 Task: Find connections with filter location Manapparai with filter topic #CVwith filter profile language Spanish with filter current company Anthem Biosciences Private Limited with filter school Dr. Harisingh Gour University (Sagar University) with filter industry Sound Recording with filter service category Relocation with filter keywords title Mental Health Counselor
Action: Mouse moved to (476, 56)
Screenshot: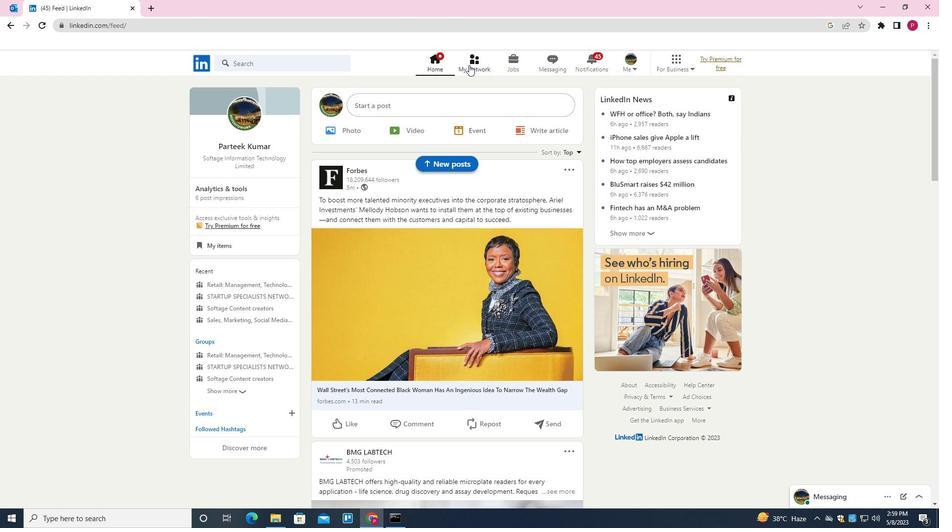 
Action: Mouse pressed left at (476, 56)
Screenshot: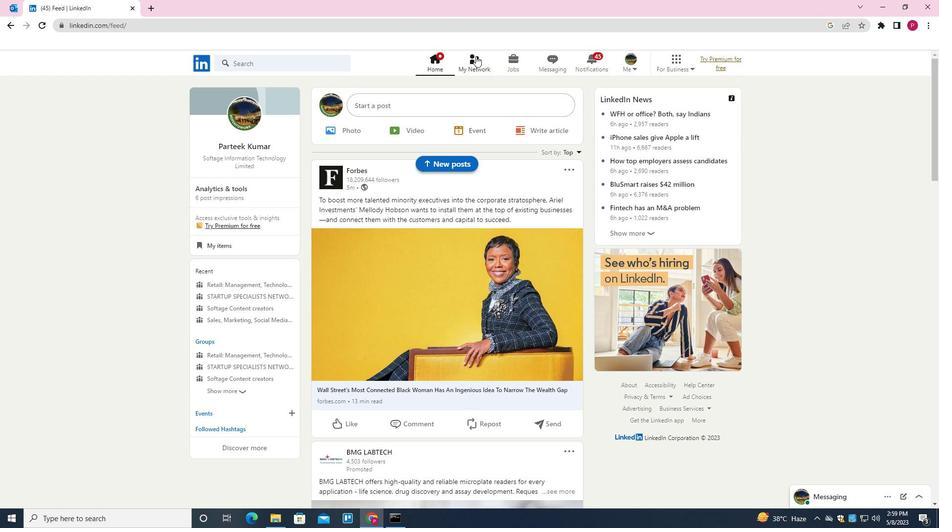 
Action: Mouse moved to (292, 116)
Screenshot: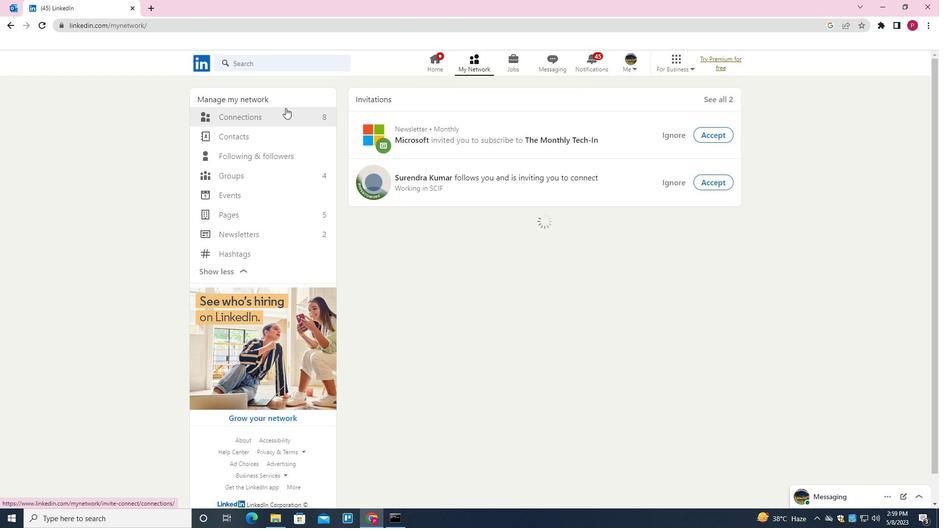 
Action: Mouse pressed left at (292, 116)
Screenshot: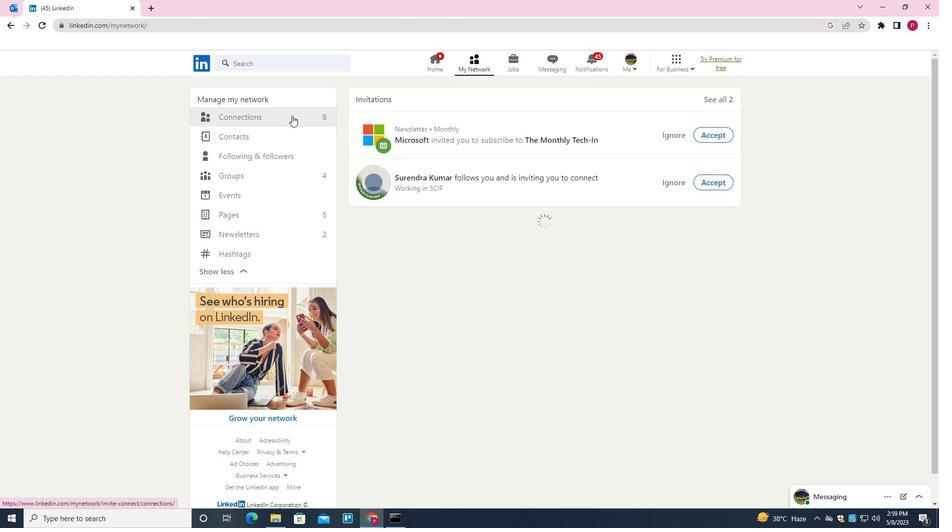 
Action: Mouse moved to (538, 116)
Screenshot: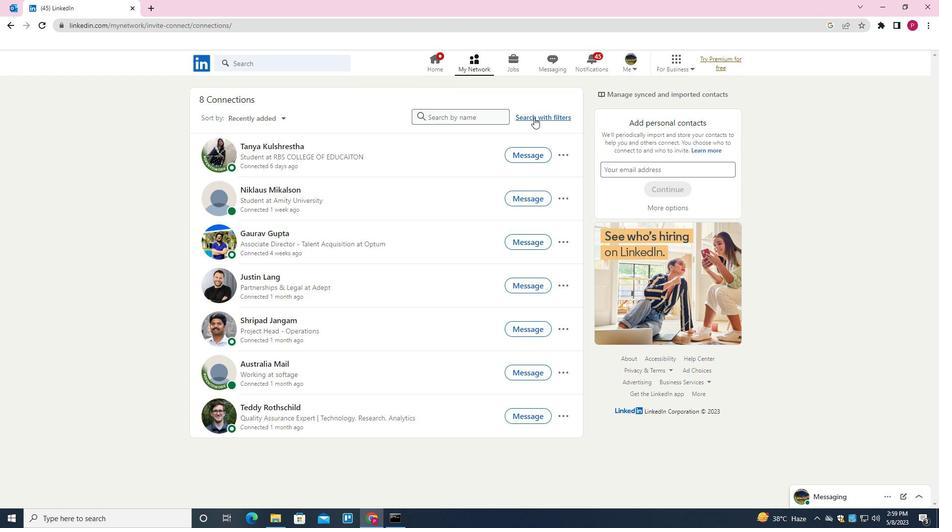 
Action: Mouse pressed left at (538, 116)
Screenshot: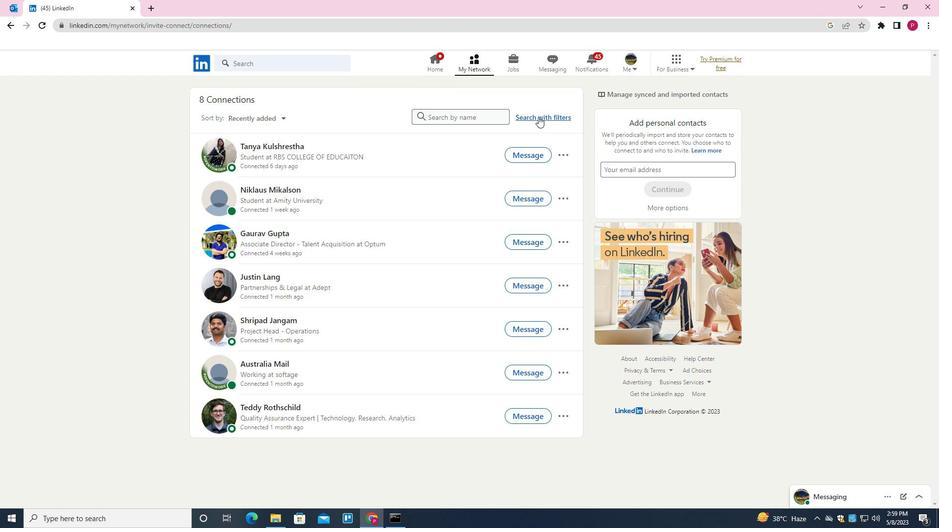 
Action: Mouse moved to (500, 89)
Screenshot: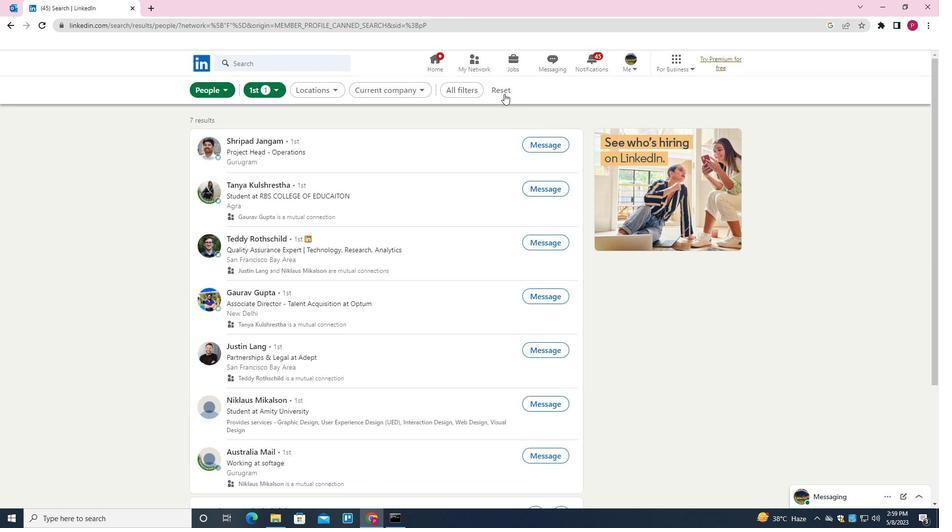
Action: Mouse pressed left at (500, 89)
Screenshot: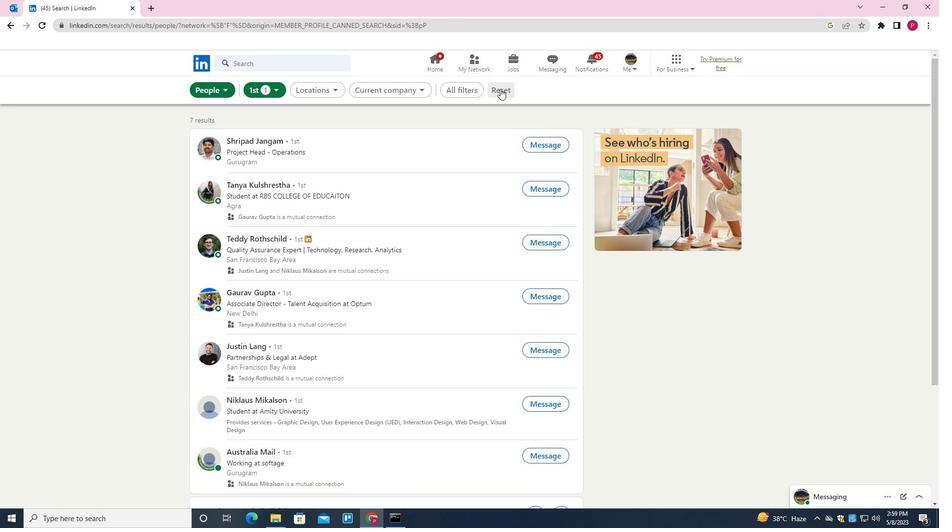 
Action: Mouse moved to (487, 90)
Screenshot: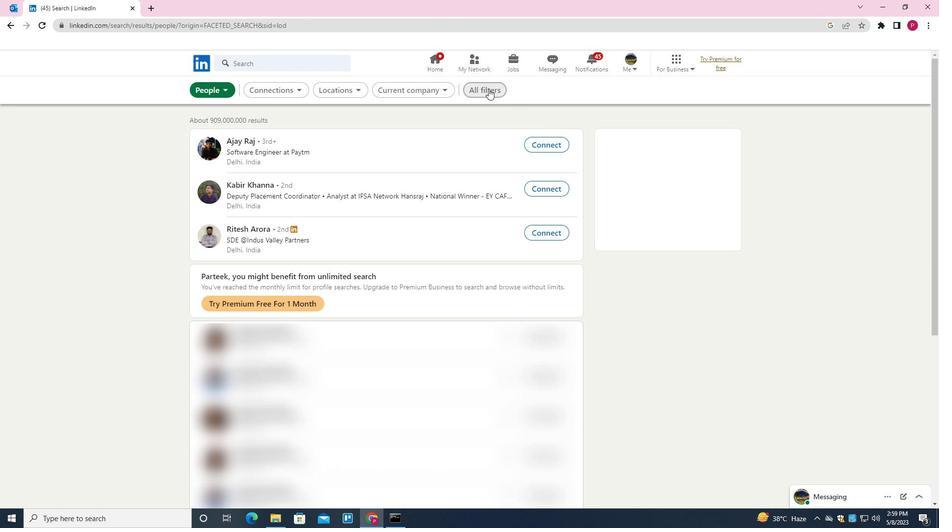 
Action: Mouse pressed left at (487, 90)
Screenshot: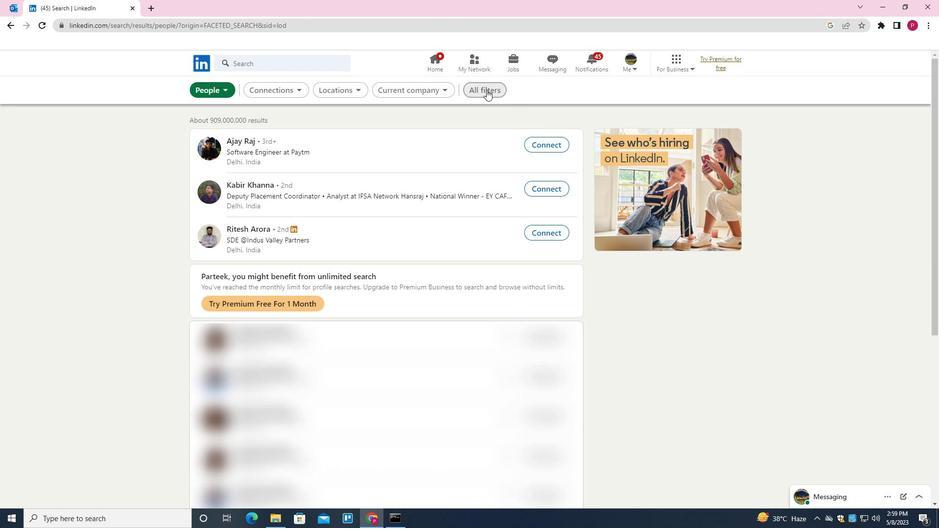 
Action: Mouse moved to (686, 230)
Screenshot: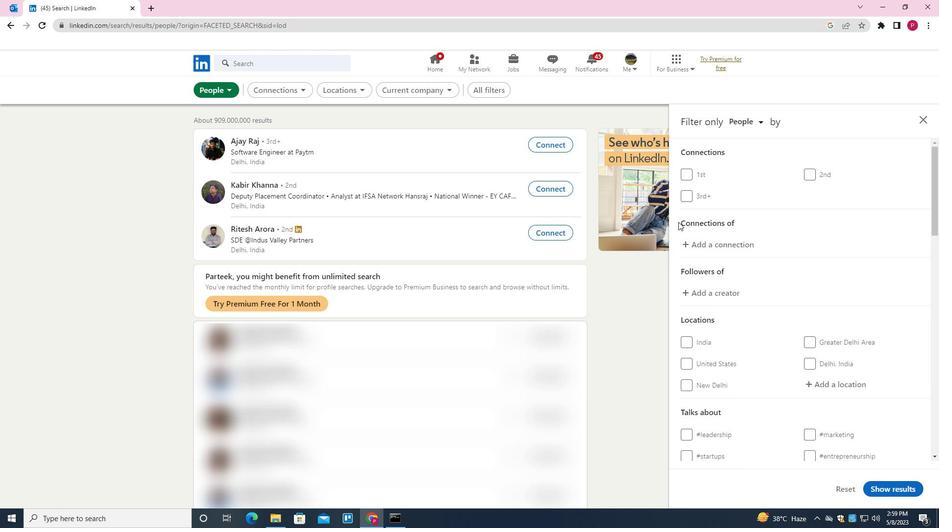 
Action: Mouse scrolled (686, 229) with delta (0, 0)
Screenshot: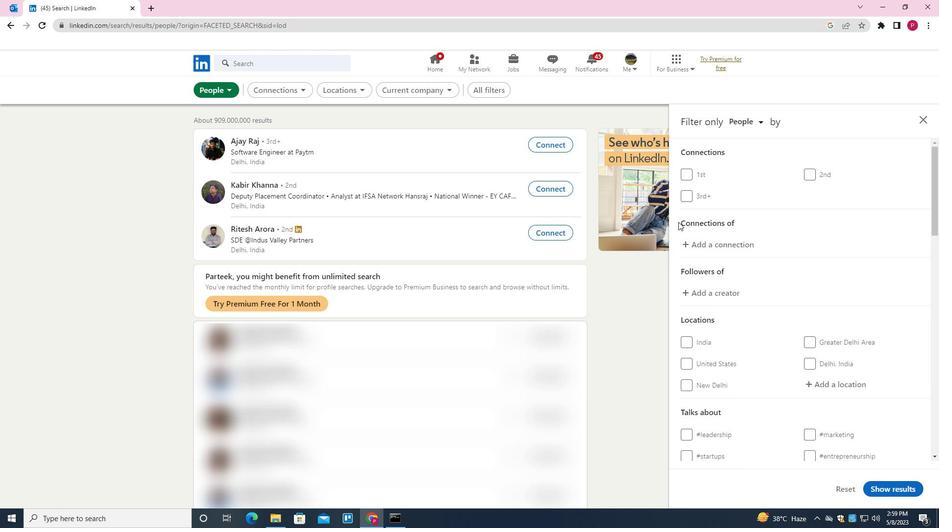 
Action: Mouse moved to (703, 250)
Screenshot: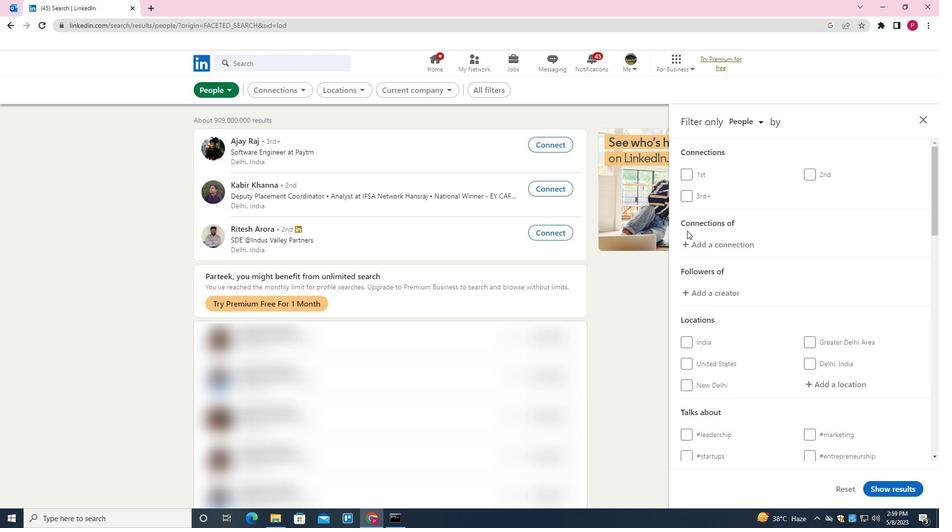 
Action: Mouse scrolled (703, 249) with delta (0, 0)
Screenshot: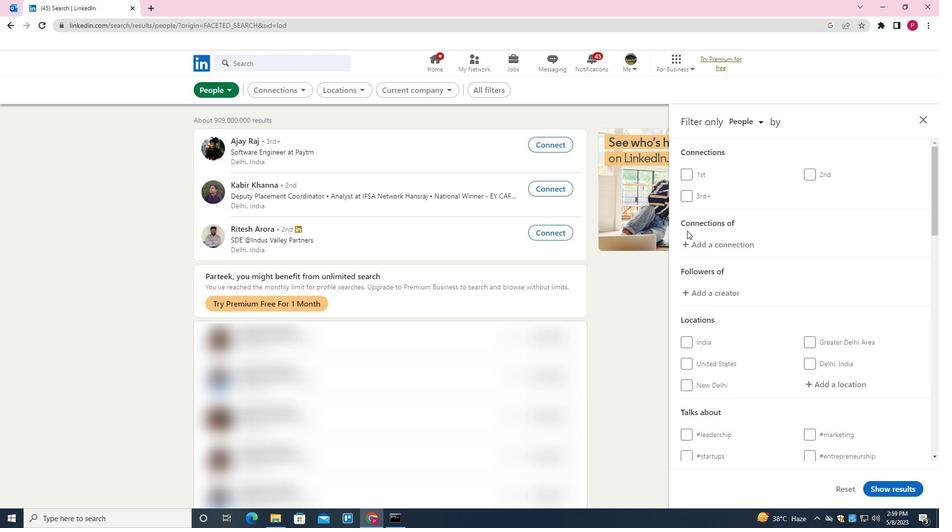 
Action: Mouse moved to (718, 264)
Screenshot: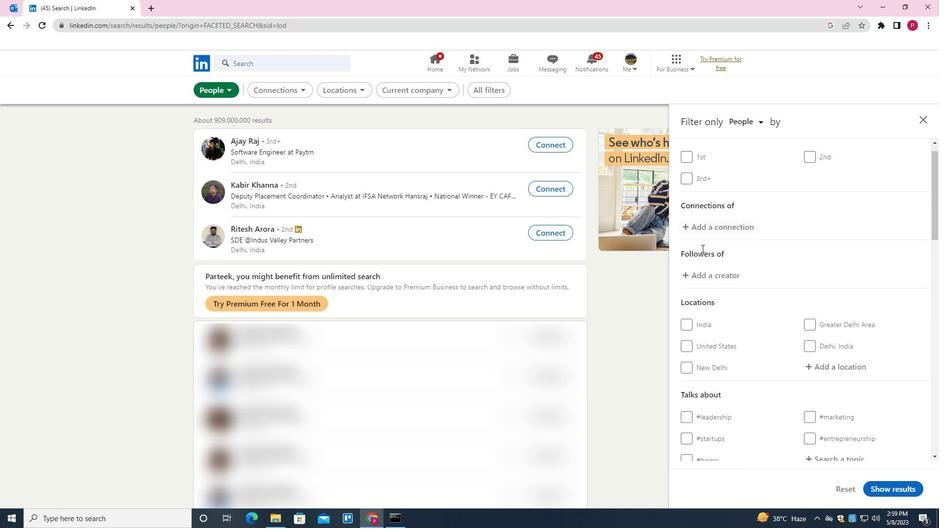 
Action: Mouse scrolled (718, 264) with delta (0, 0)
Screenshot: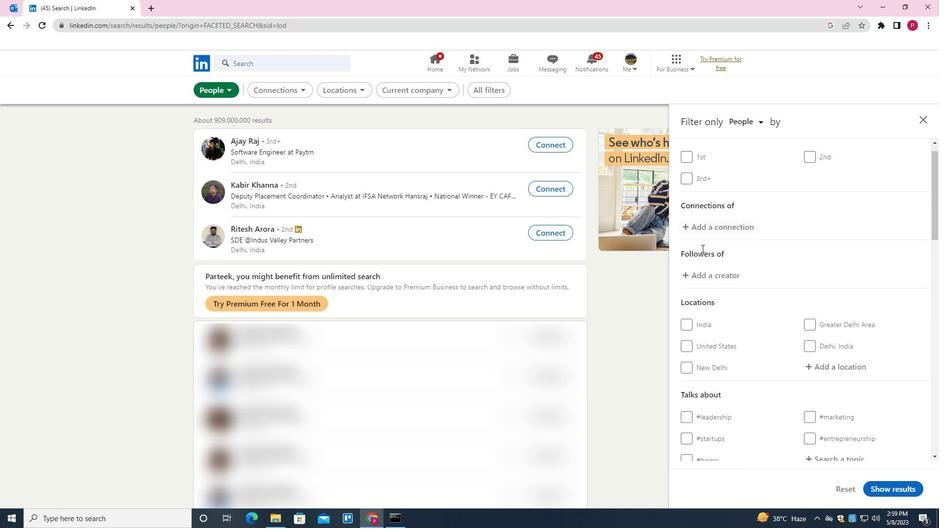 
Action: Mouse moved to (725, 271)
Screenshot: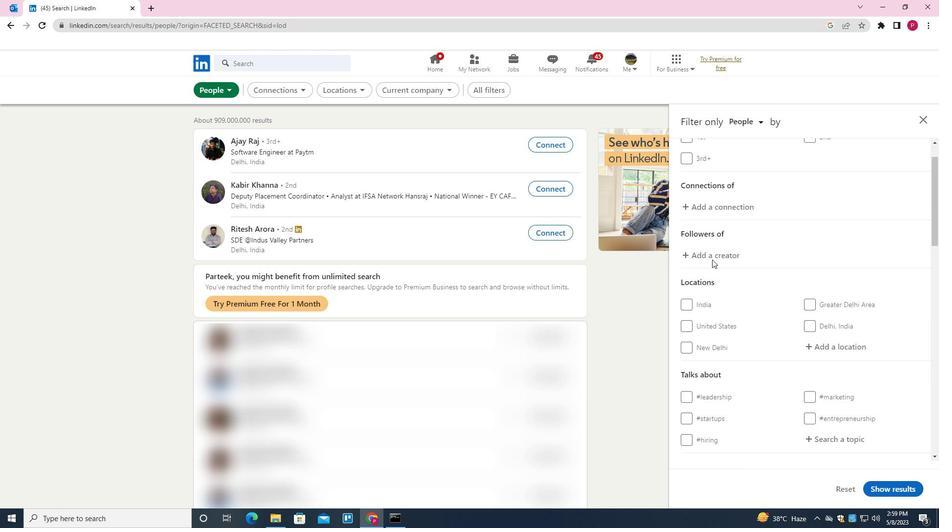 
Action: Mouse scrolled (725, 270) with delta (0, 0)
Screenshot: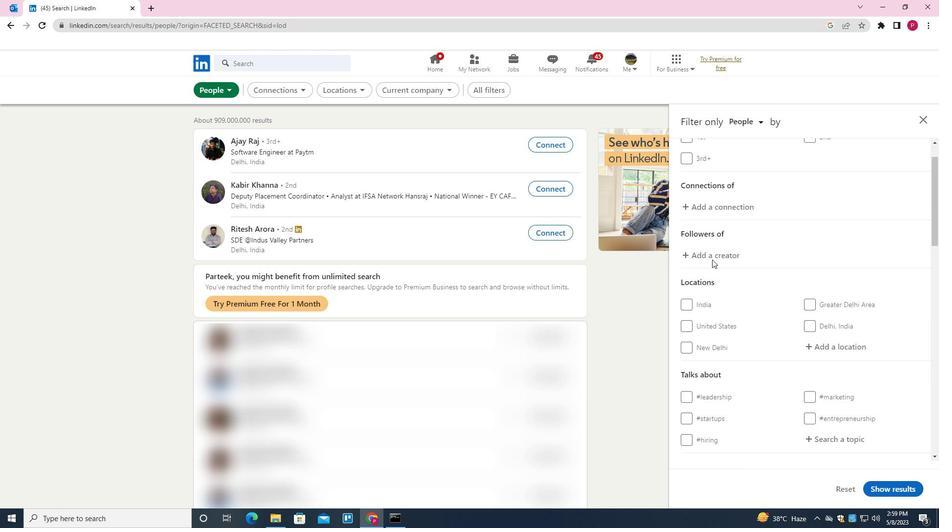 
Action: Mouse moved to (832, 187)
Screenshot: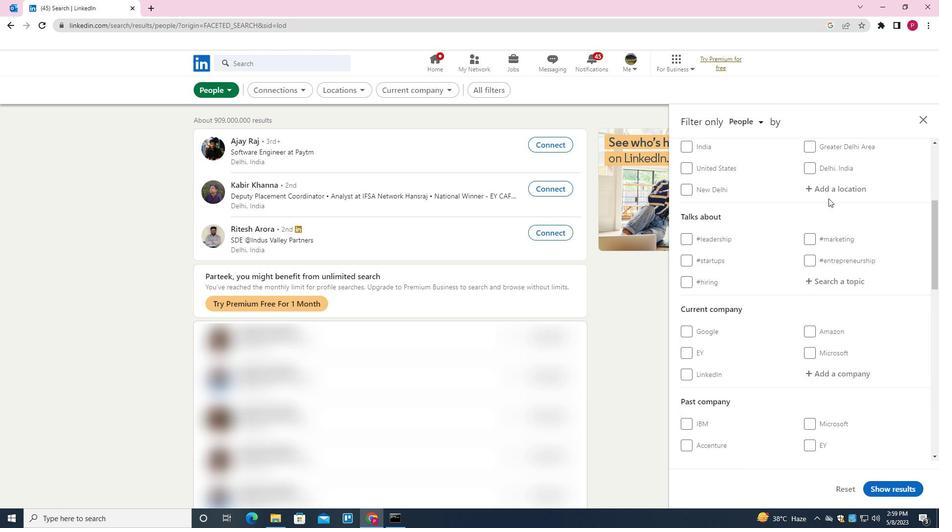 
Action: Mouse pressed left at (832, 187)
Screenshot: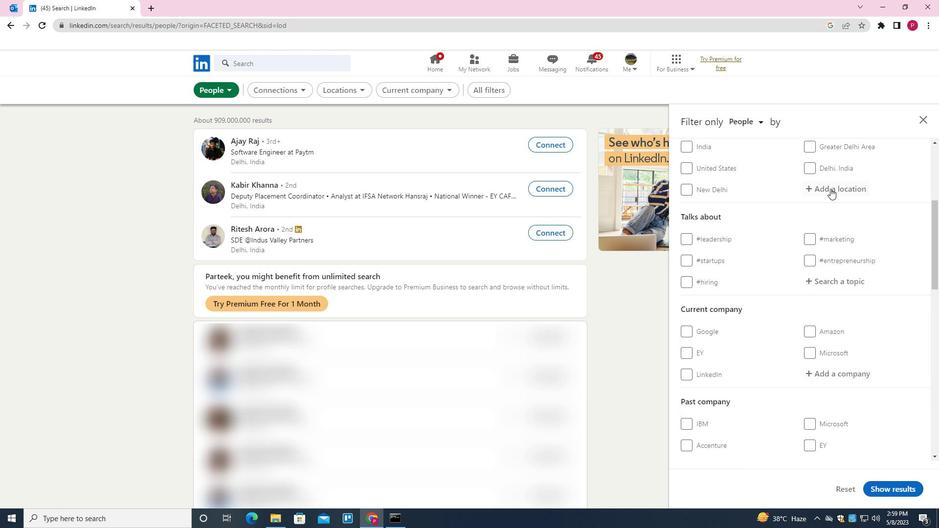 
Action: Mouse moved to (555, 380)
Screenshot: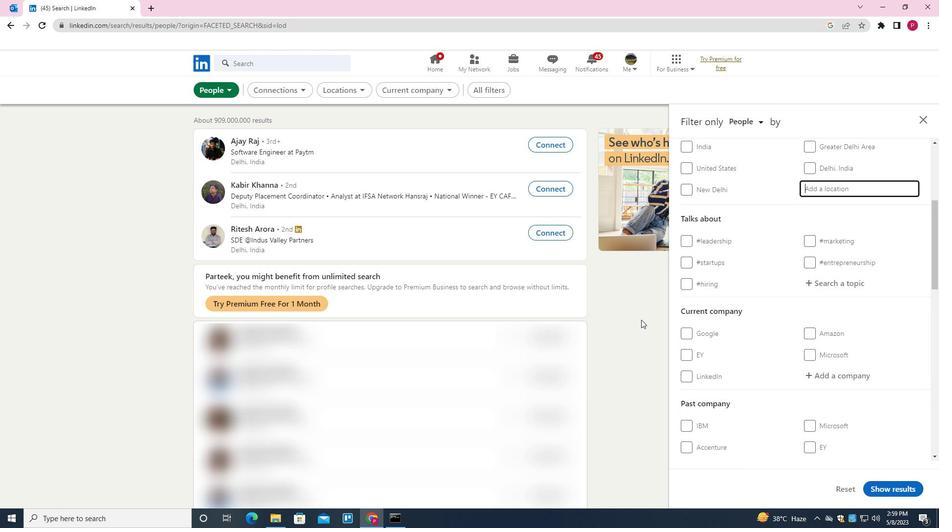
Action: Key pressed <Key.shift>MANAPPAR<Key.down><Key.enter>
Screenshot: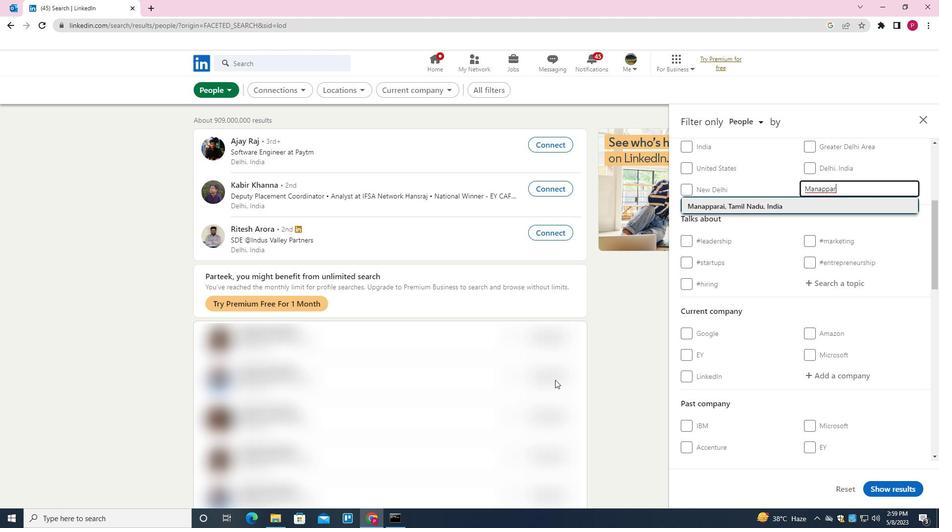 
Action: Mouse moved to (558, 379)
Screenshot: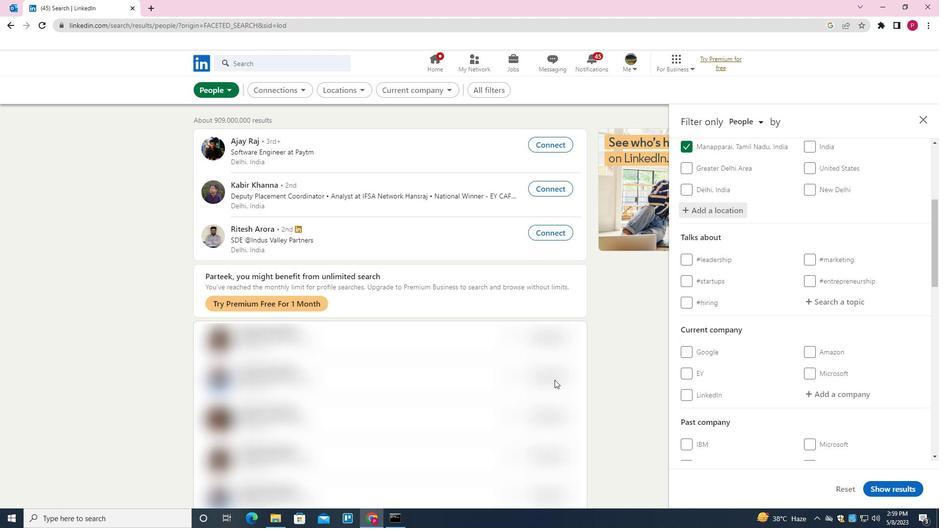 
Action: Mouse scrolled (558, 378) with delta (0, 0)
Screenshot: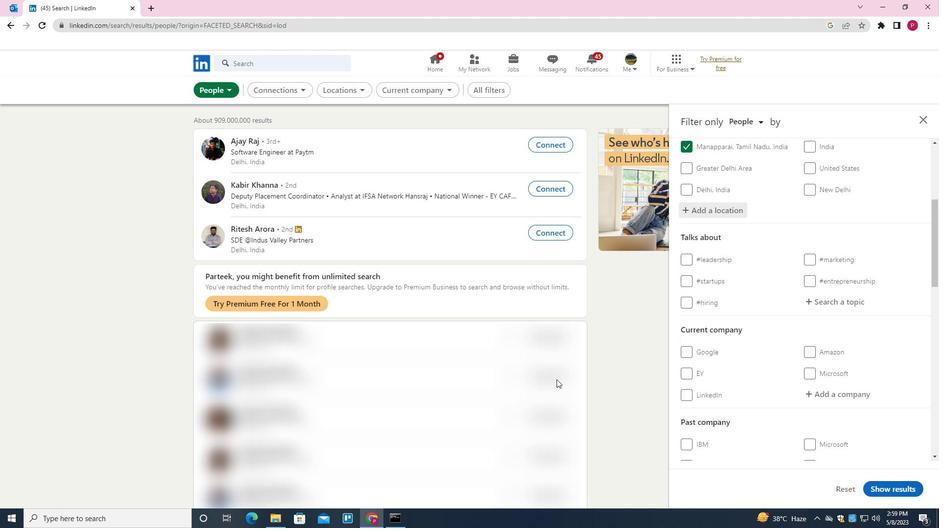 
Action: Mouse moved to (575, 382)
Screenshot: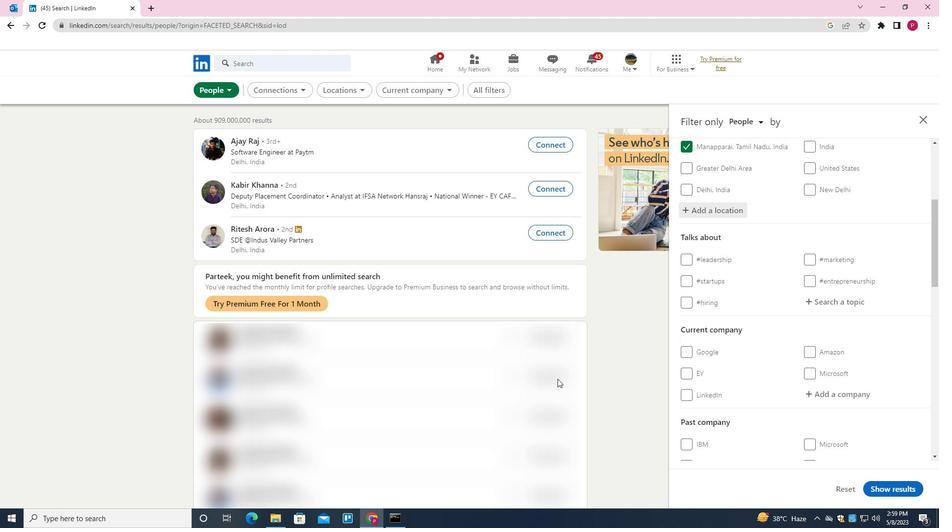 
Action: Mouse scrolled (575, 382) with delta (0, 0)
Screenshot: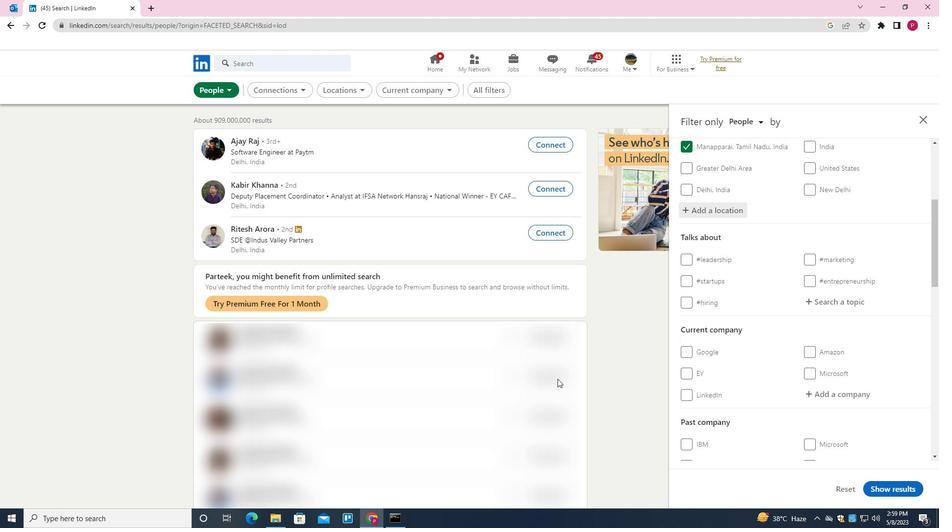 
Action: Mouse moved to (829, 298)
Screenshot: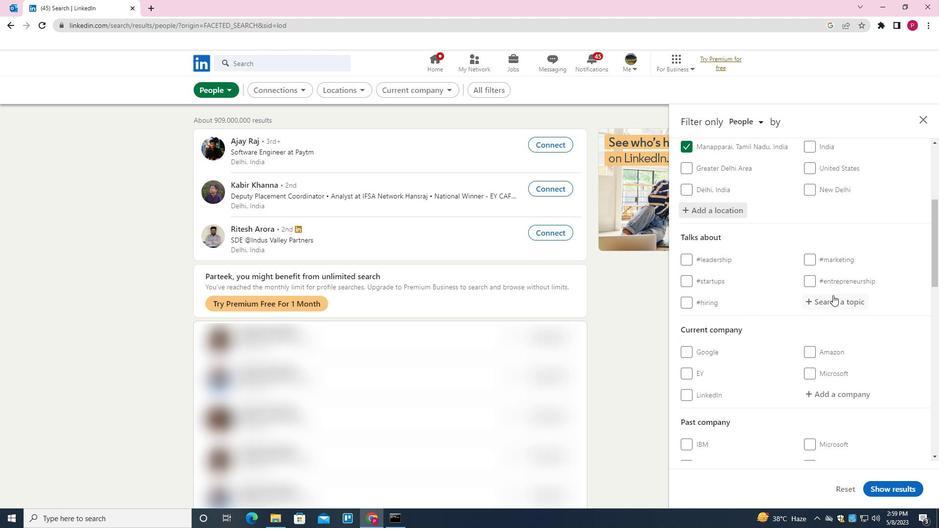 
Action: Mouse pressed left at (829, 298)
Screenshot: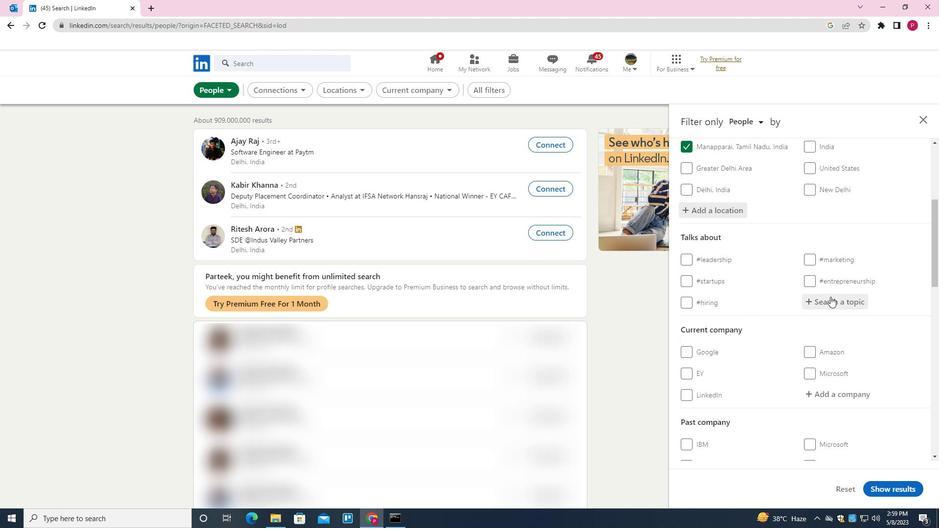 
Action: Key pressed CV<Key.down><Key.enter>
Screenshot: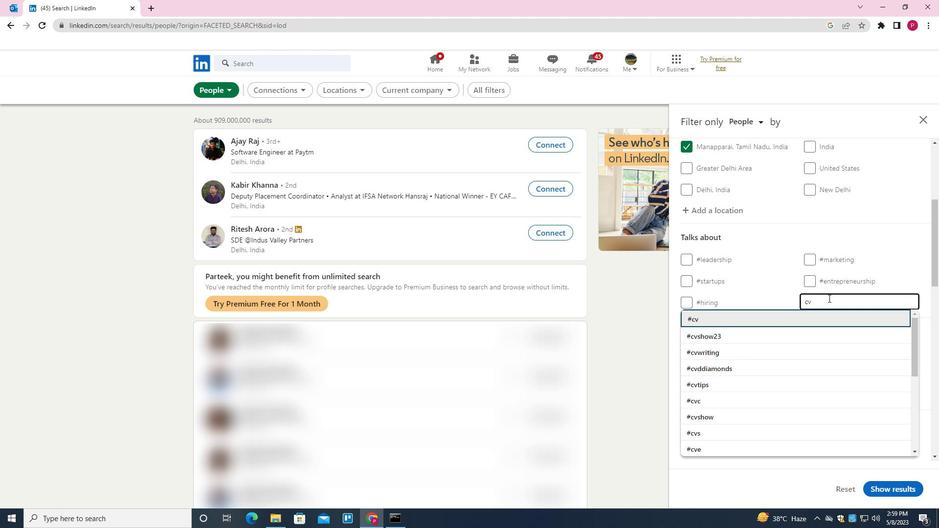 
Action: Mouse moved to (858, 312)
Screenshot: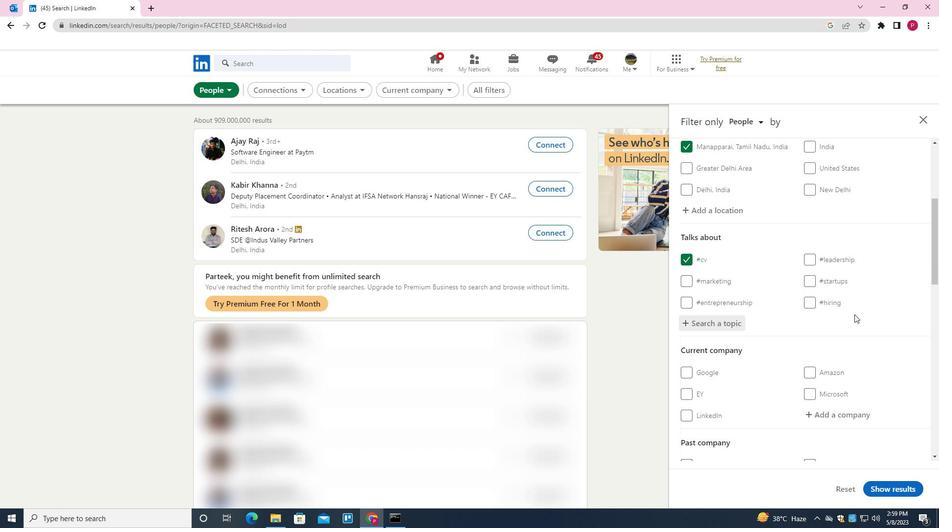 
Action: Mouse scrolled (858, 311) with delta (0, 0)
Screenshot: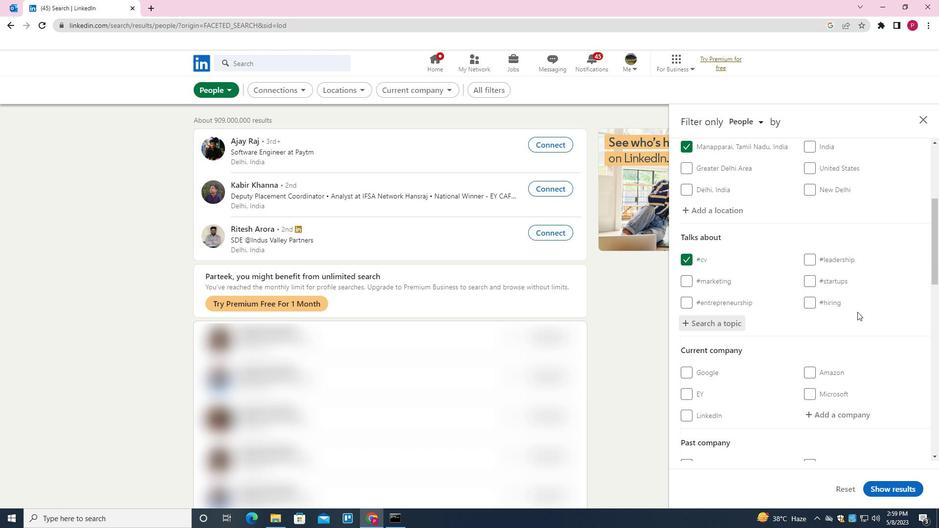 
Action: Mouse scrolled (858, 311) with delta (0, 0)
Screenshot: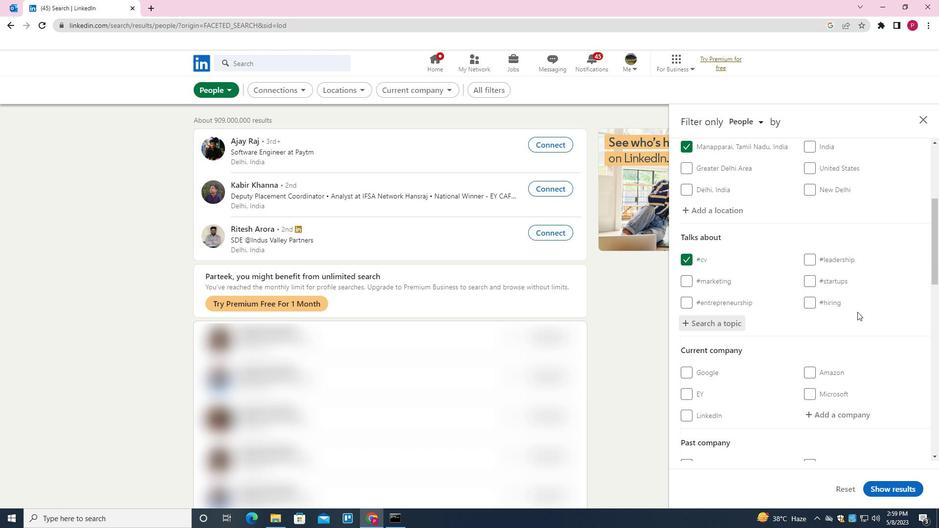 
Action: Mouse scrolled (858, 311) with delta (0, 0)
Screenshot: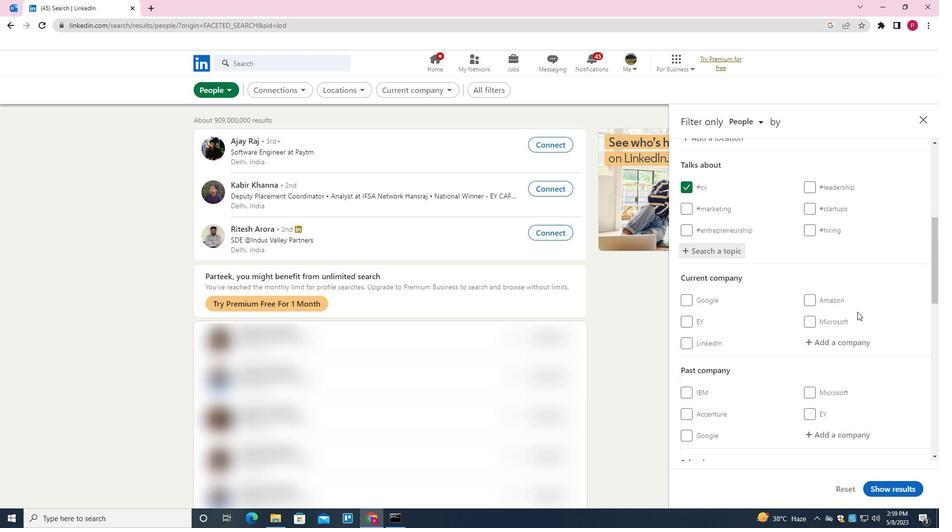 
Action: Mouse scrolled (858, 311) with delta (0, 0)
Screenshot: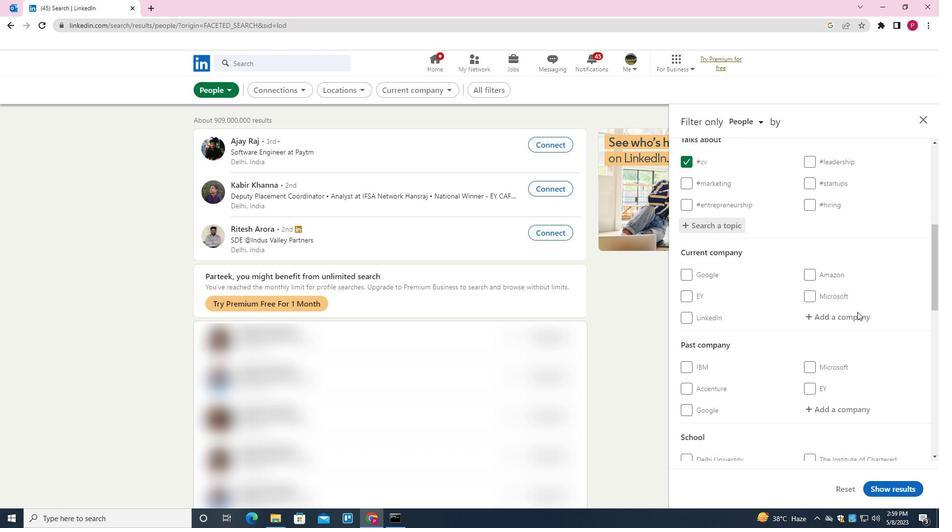 
Action: Mouse moved to (836, 331)
Screenshot: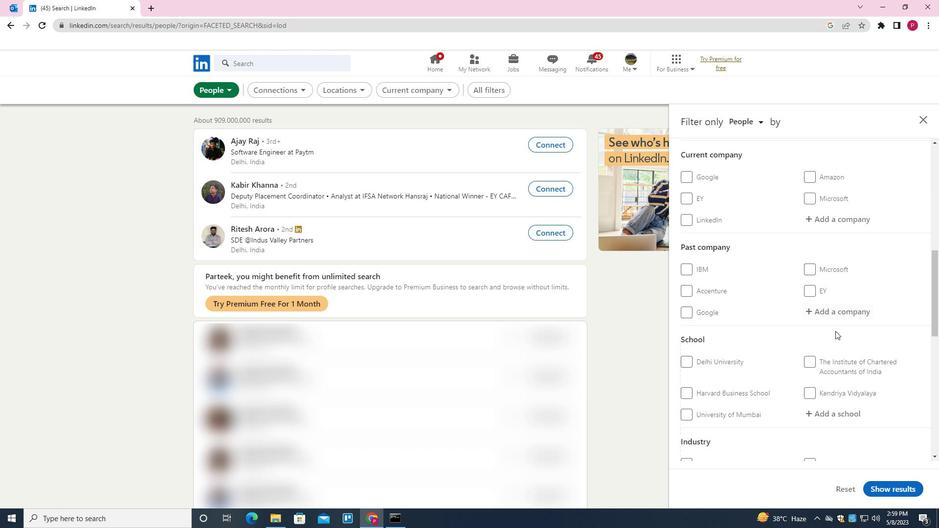 
Action: Mouse scrolled (836, 331) with delta (0, 0)
Screenshot: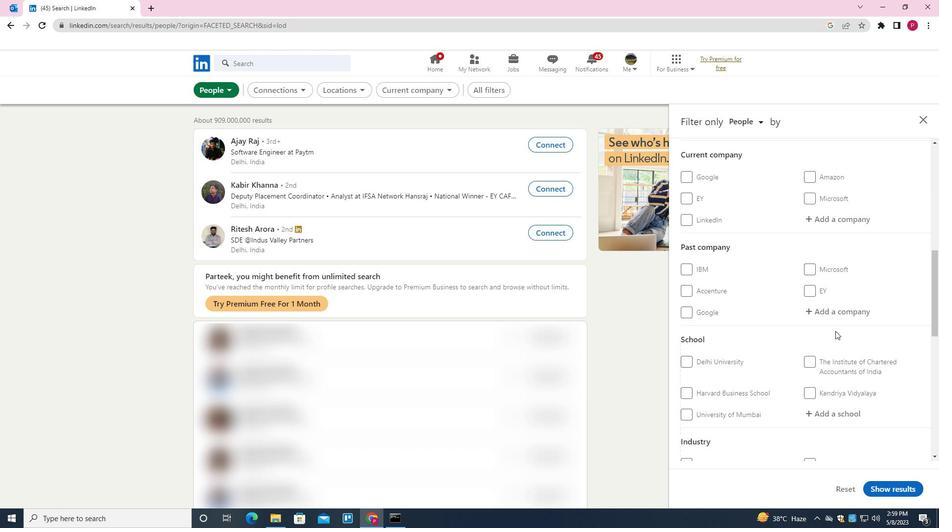 
Action: Mouse scrolled (836, 331) with delta (0, 0)
Screenshot: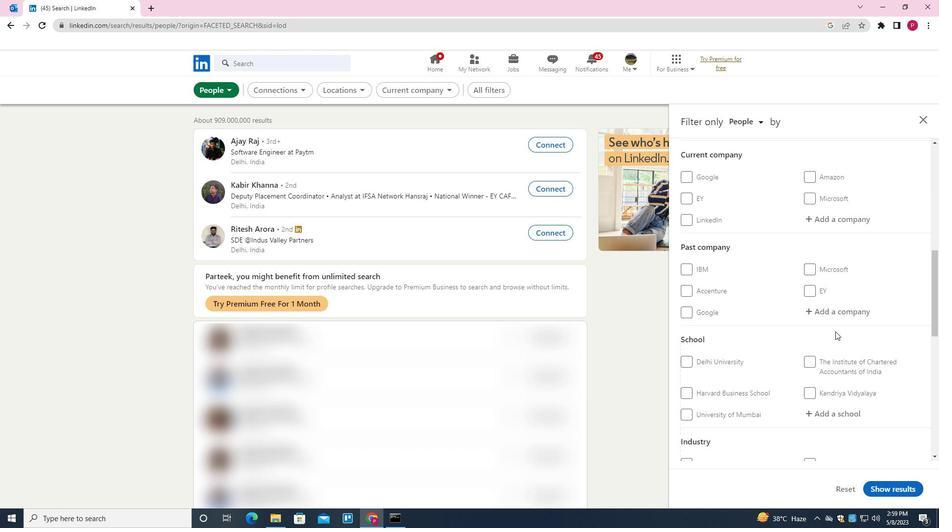 
Action: Mouse scrolled (836, 331) with delta (0, 0)
Screenshot: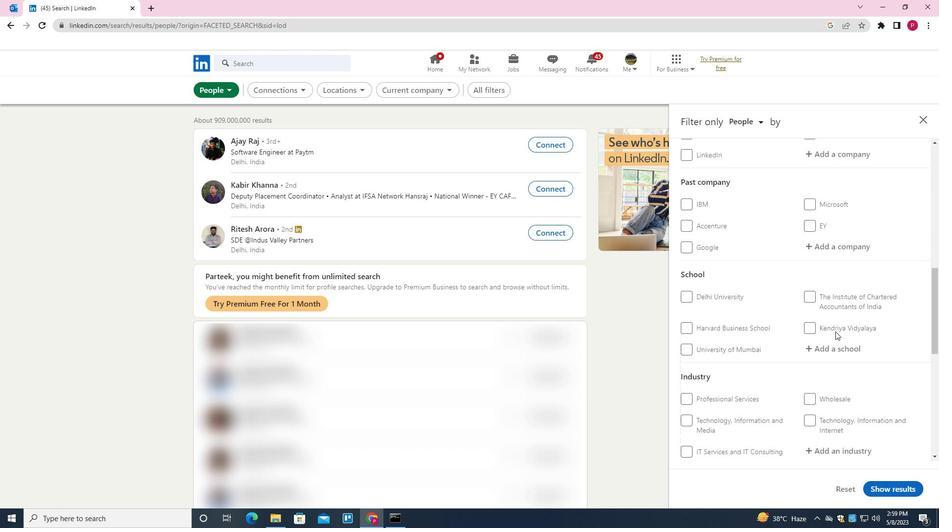 
Action: Mouse moved to (840, 330)
Screenshot: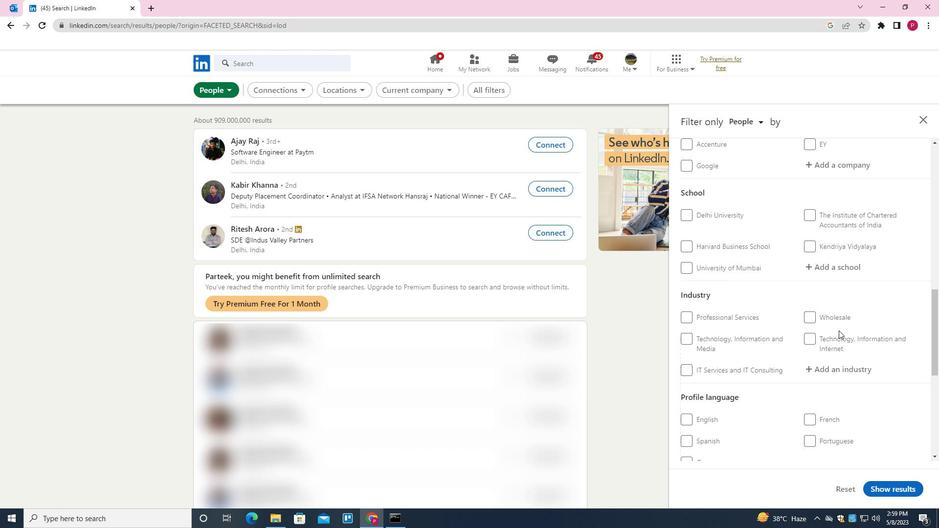 
Action: Mouse scrolled (840, 330) with delta (0, 0)
Screenshot: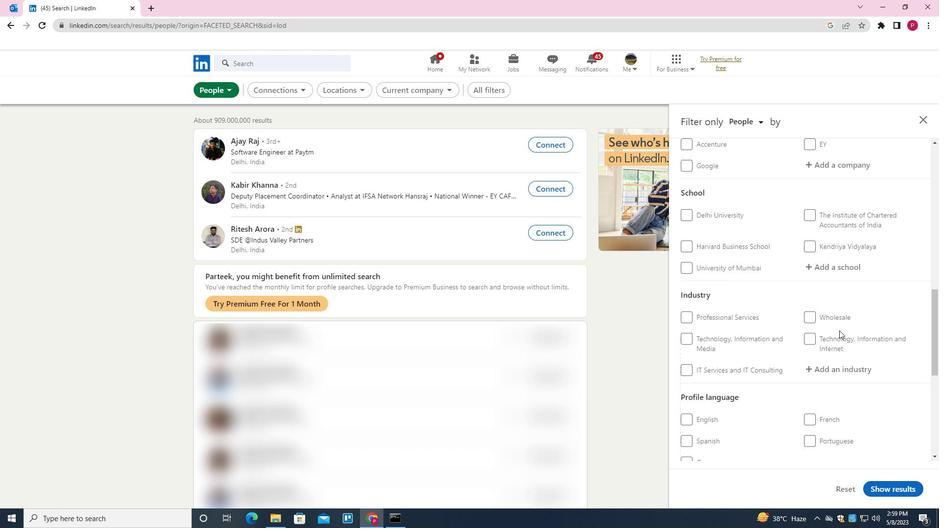 
Action: Mouse scrolled (840, 330) with delta (0, 0)
Screenshot: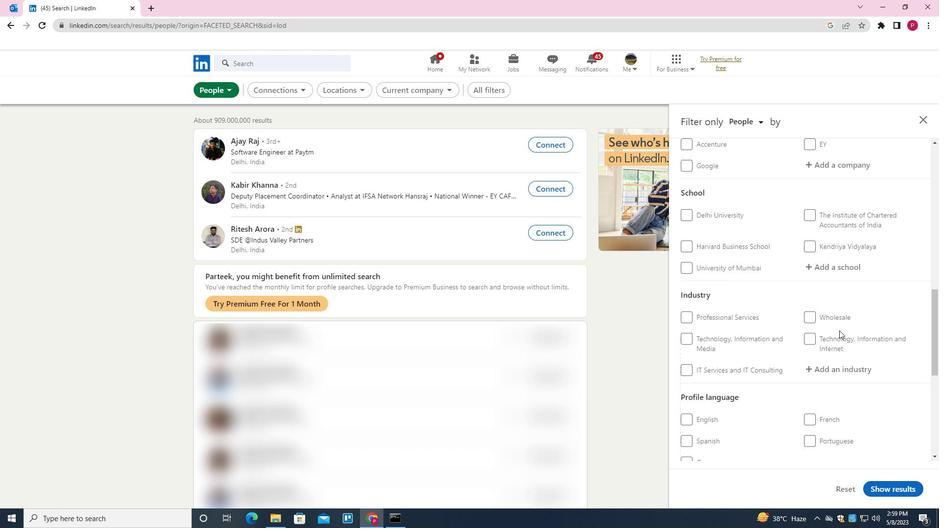 
Action: Mouse scrolled (840, 330) with delta (0, 0)
Screenshot: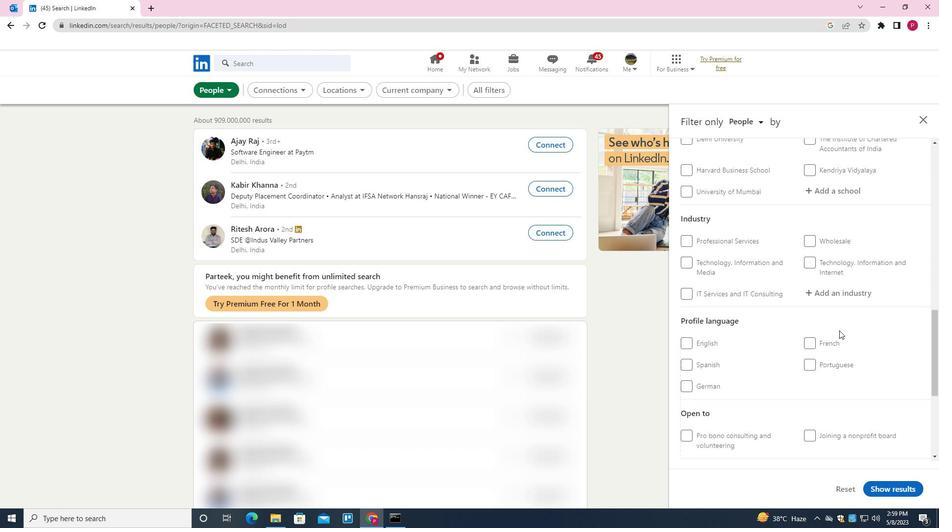 
Action: Mouse scrolled (840, 330) with delta (0, 0)
Screenshot: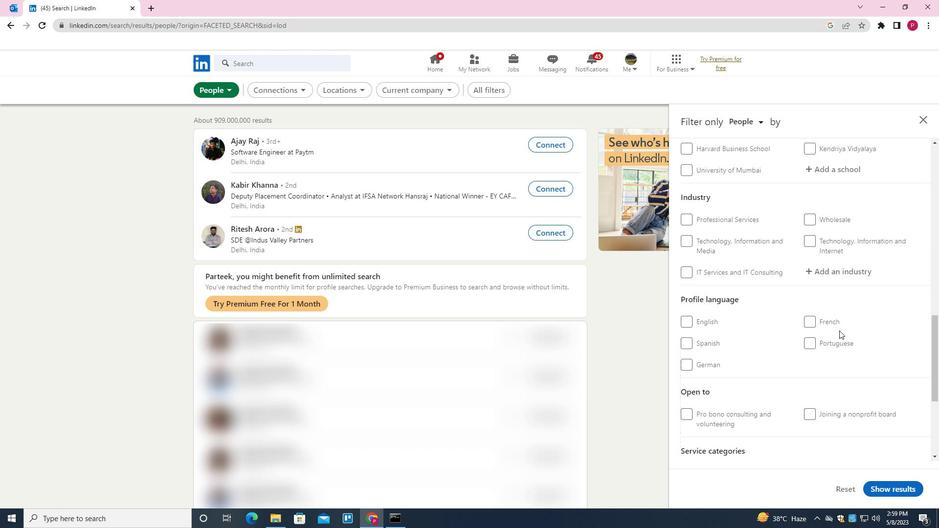 
Action: Mouse moved to (705, 248)
Screenshot: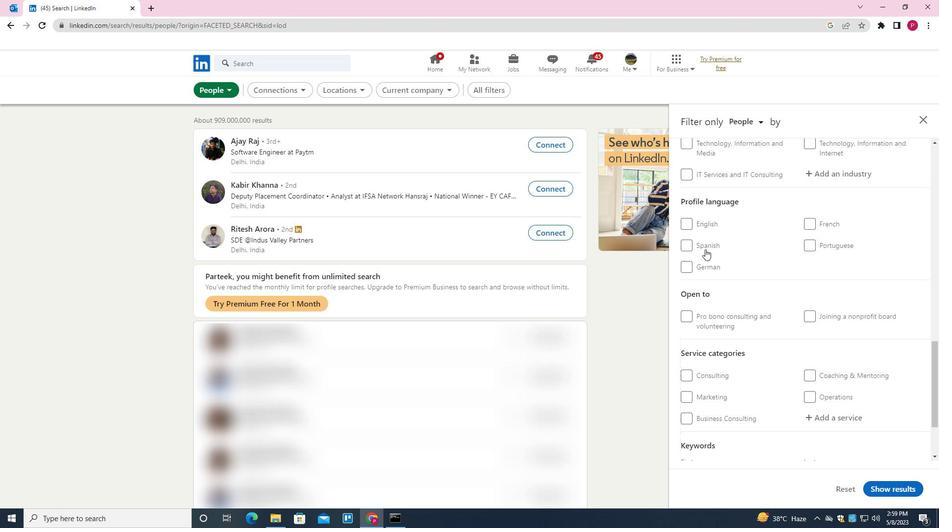 
Action: Mouse pressed left at (705, 248)
Screenshot: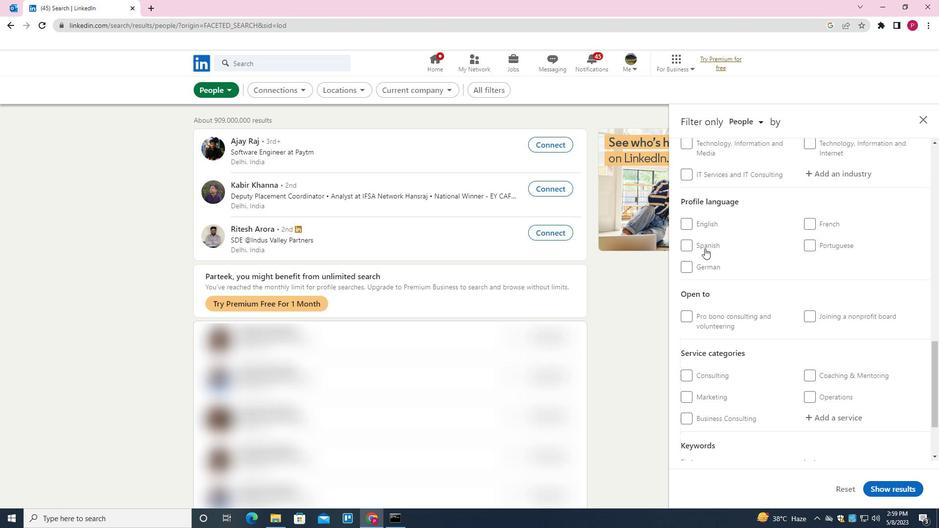 
Action: Mouse moved to (761, 256)
Screenshot: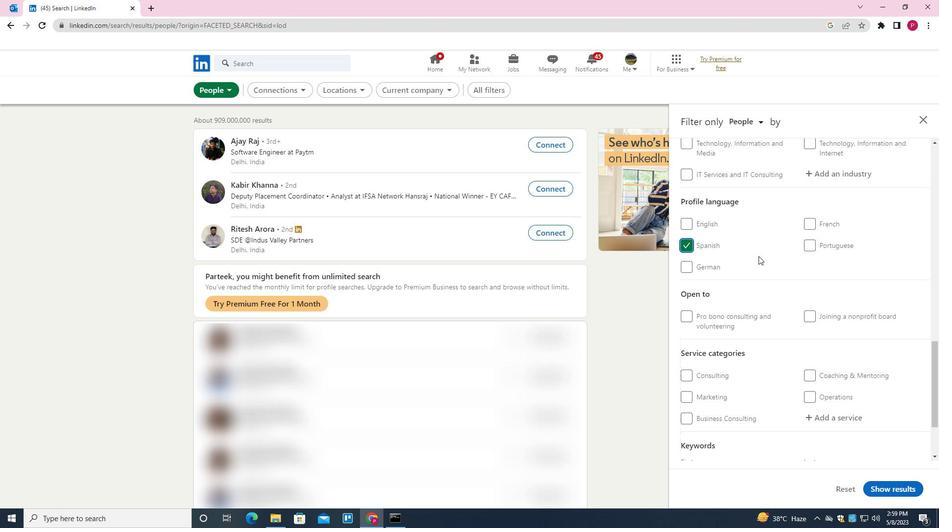 
Action: Mouse scrolled (761, 257) with delta (0, 0)
Screenshot: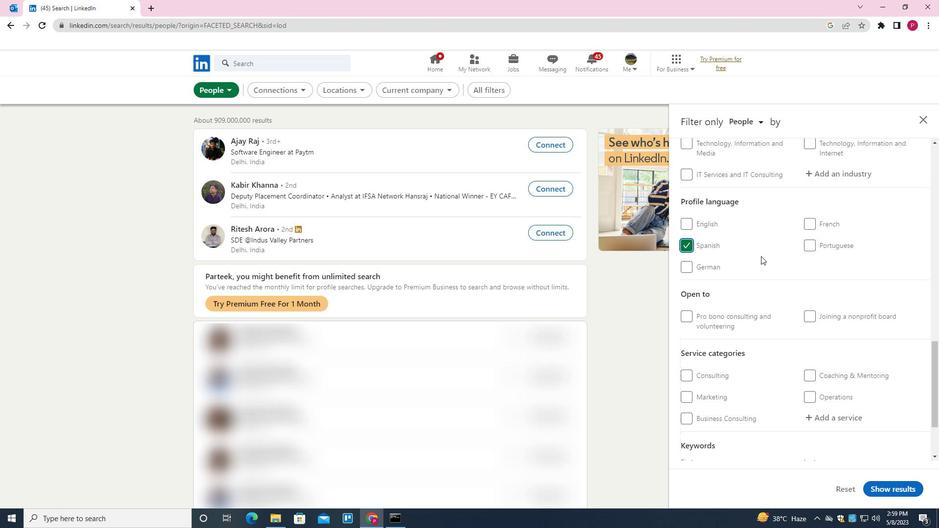
Action: Mouse scrolled (761, 257) with delta (0, 0)
Screenshot: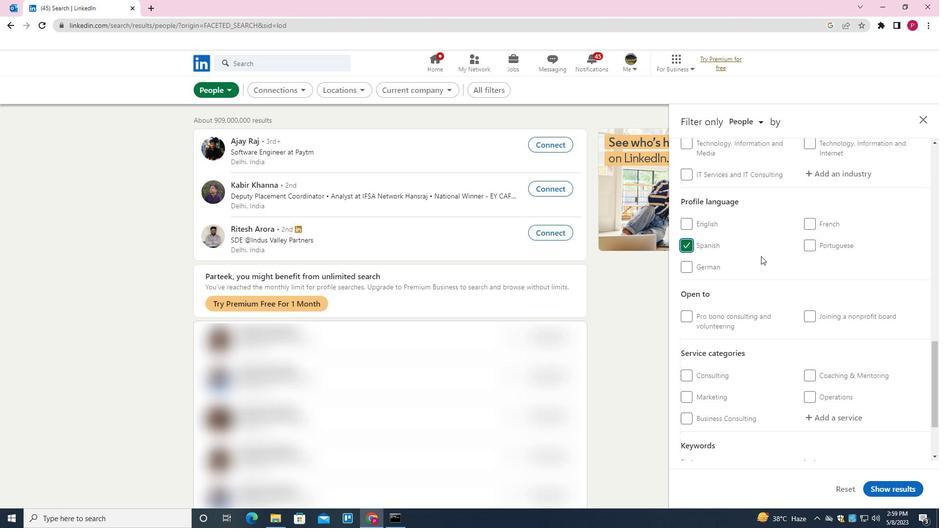 
Action: Mouse scrolled (761, 257) with delta (0, 0)
Screenshot: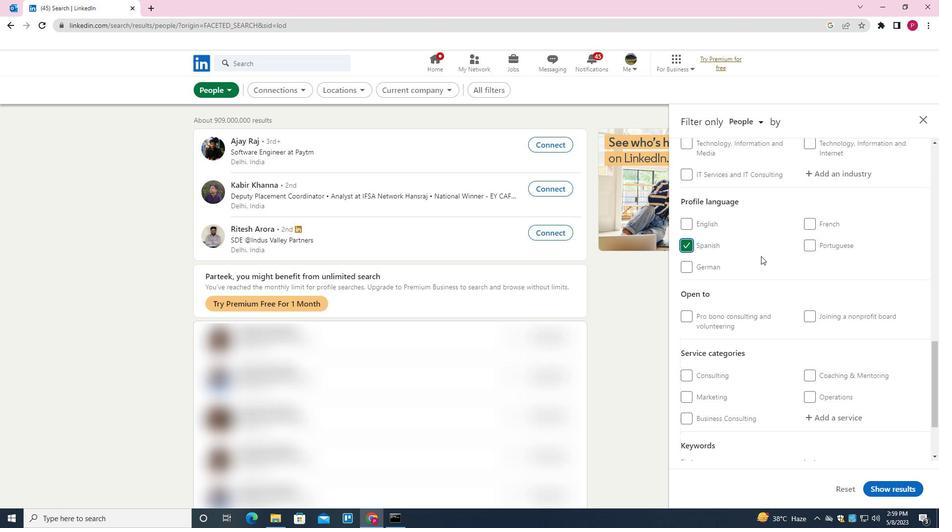 
Action: Mouse scrolled (761, 257) with delta (0, 0)
Screenshot: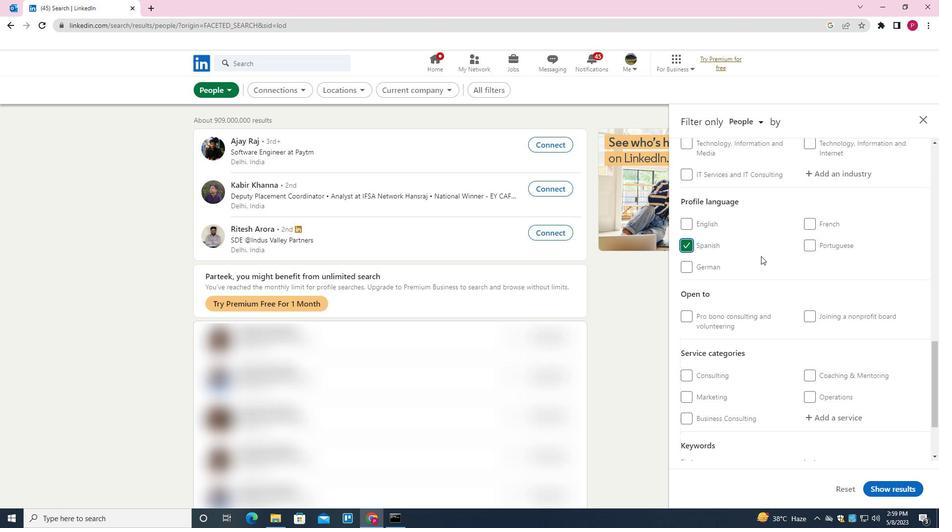 
Action: Mouse scrolled (761, 257) with delta (0, 0)
Screenshot: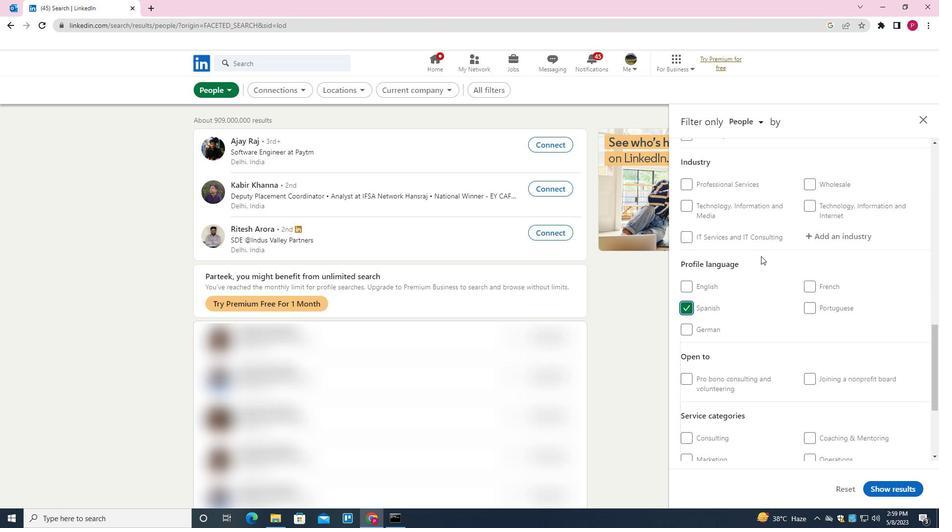 
Action: Mouse moved to (761, 256)
Screenshot: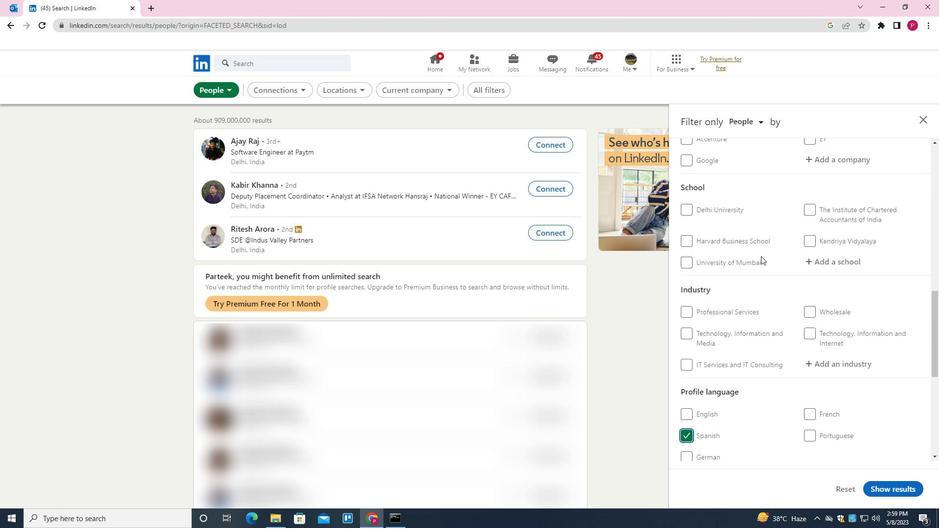 
Action: Mouse scrolled (761, 257) with delta (0, 0)
Screenshot: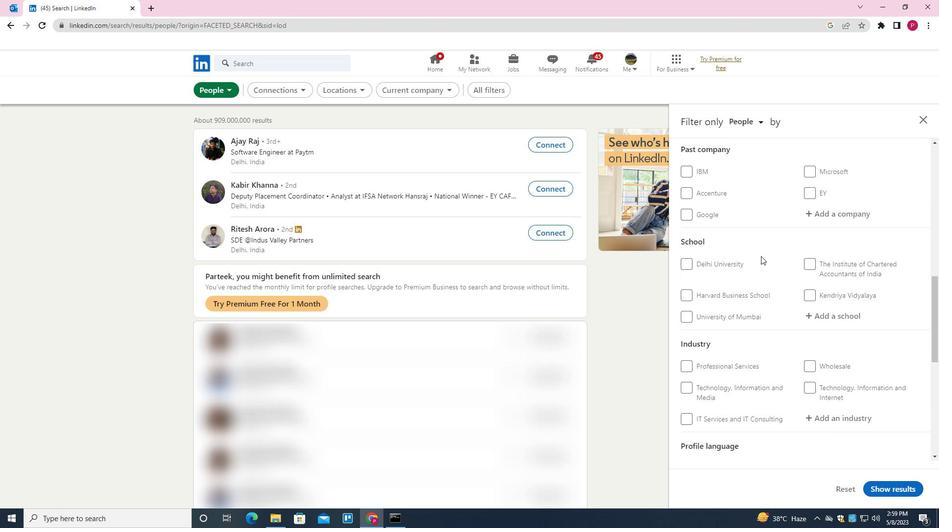 
Action: Mouse scrolled (761, 257) with delta (0, 0)
Screenshot: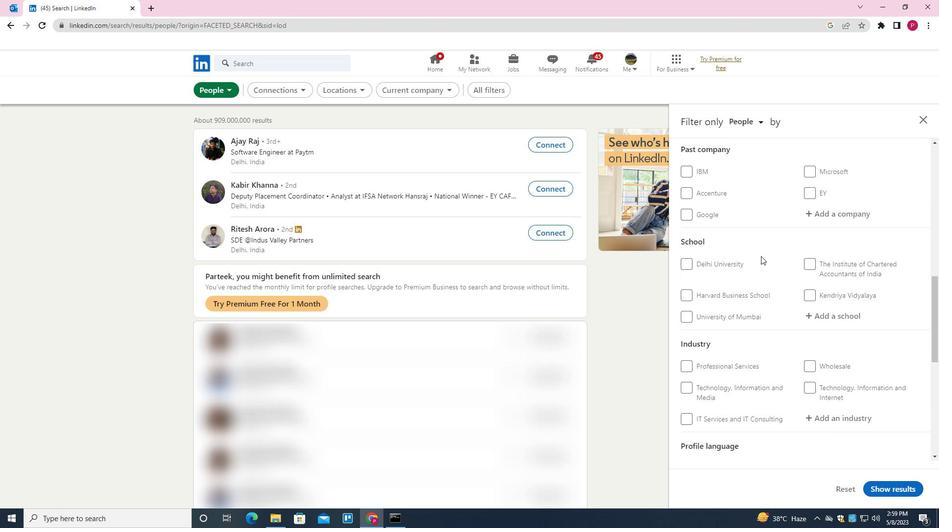 
Action: Mouse moved to (839, 218)
Screenshot: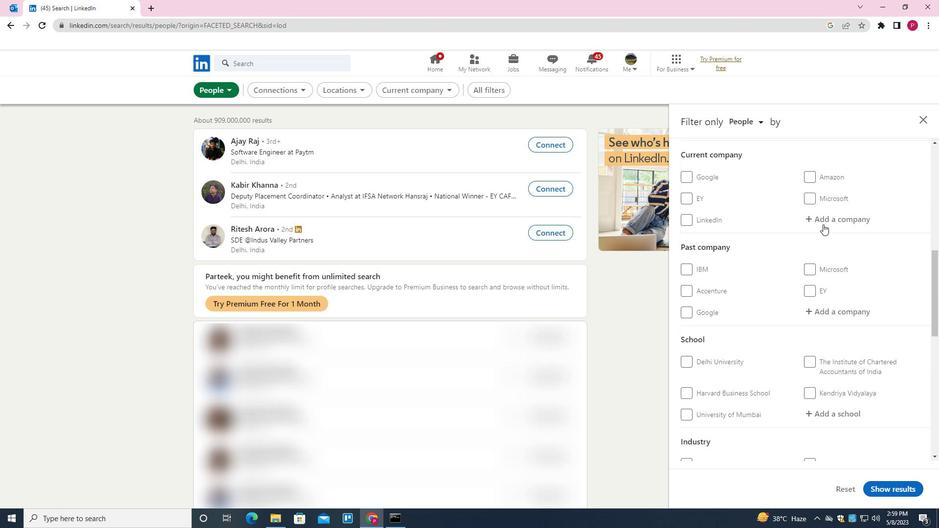 
Action: Mouse pressed left at (839, 218)
Screenshot: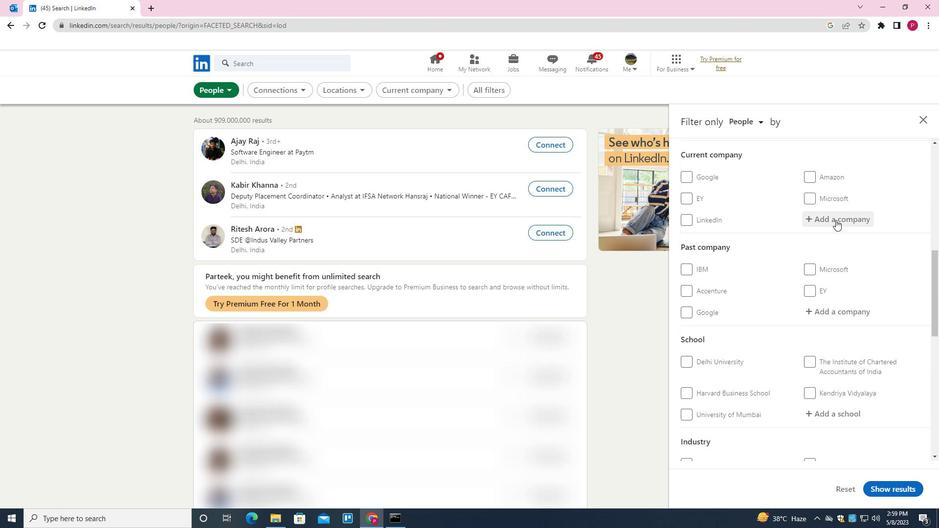 
Action: Mouse moved to (687, 317)
Screenshot: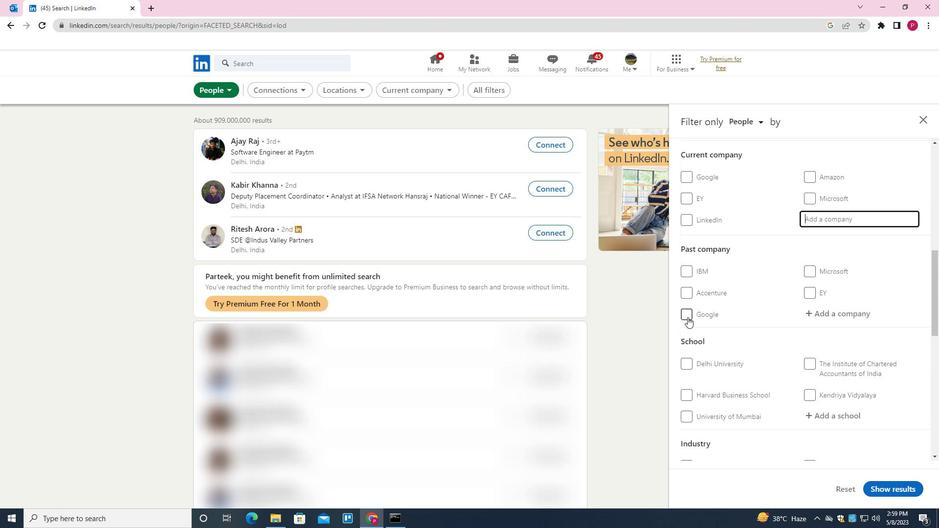 
Action: Key pressed <Key.shift>ANTHEM<Key.space><Key.shift><Key.shift><Key.shift><Key.shift><Key.shift><Key.shift><Key.shift><Key.shift><Key.shift><Key.shift><Key.shift><Key.shift><Key.shift><Key.shift><Key.shift><Key.shift><Key.shift><Key.shift><Key.shift><Key.shift><Key.shift><Key.shift><Key.shift><Key.shift><Key.shift><Key.shift>BIOSCIENCES<Key.space><Key.shift>PRIVATE<Key.space><Key.shift>LIMITED<Key.down><Key.enter>
Screenshot: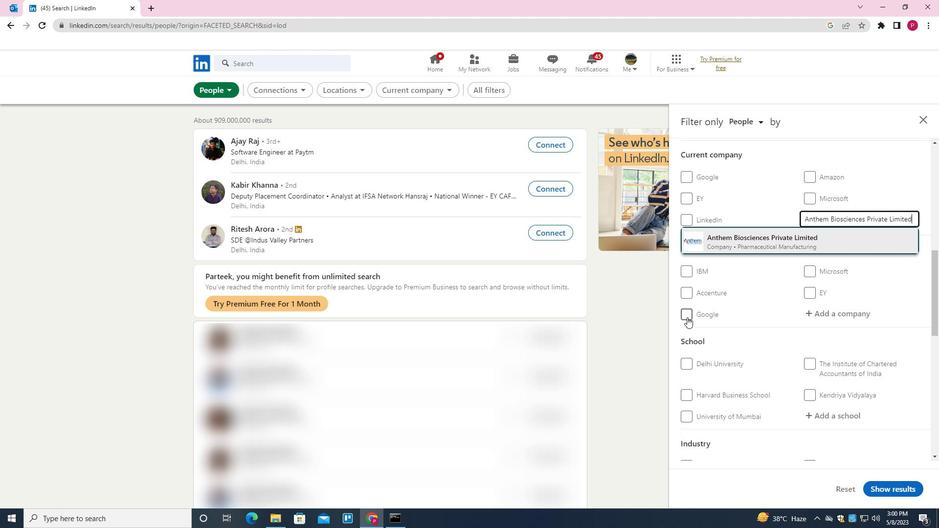 
Action: Mouse moved to (879, 279)
Screenshot: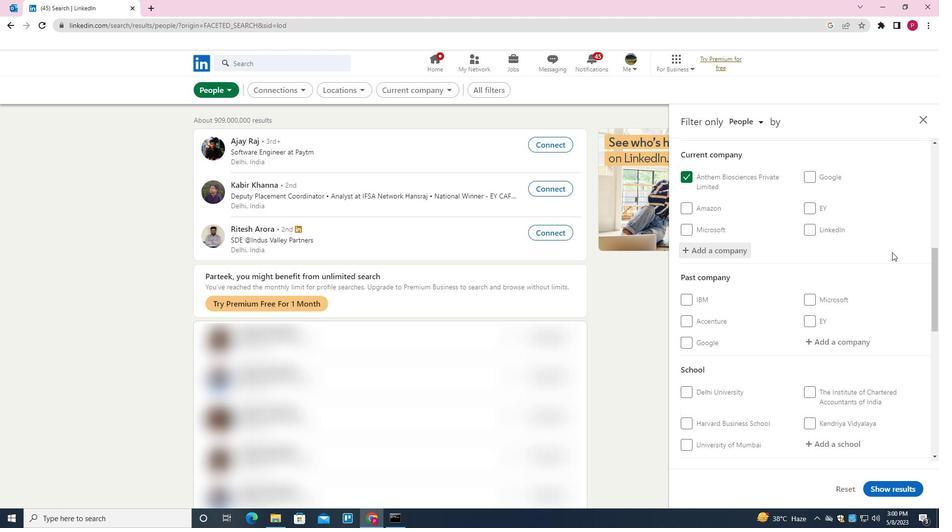 
Action: Mouse scrolled (879, 279) with delta (0, 0)
Screenshot: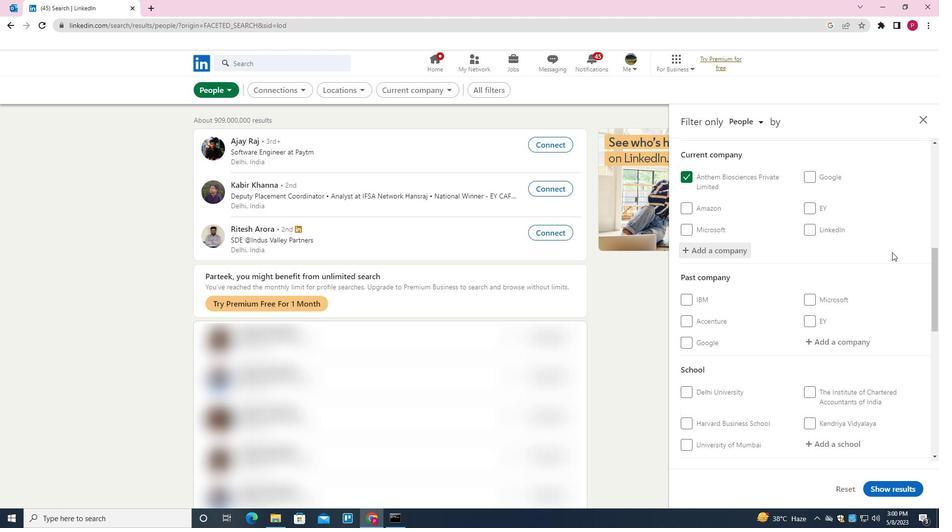 
Action: Mouse moved to (871, 289)
Screenshot: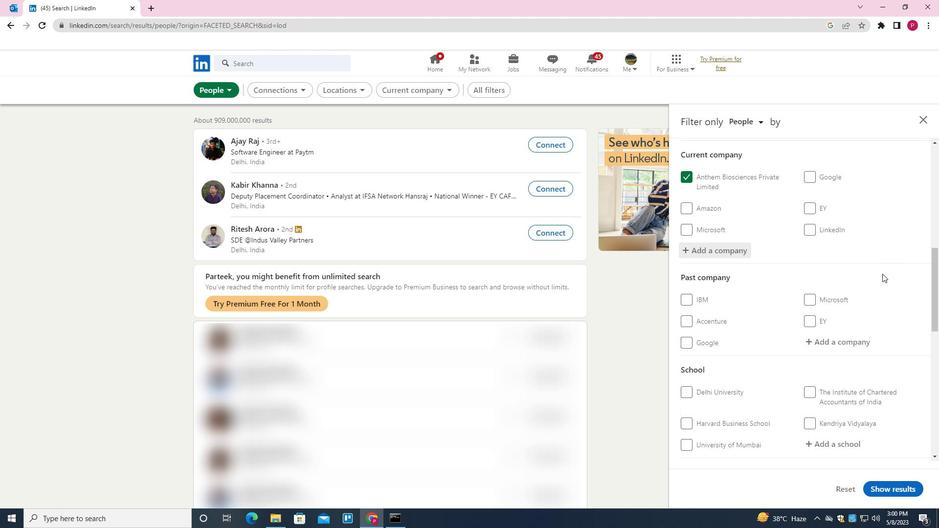 
Action: Mouse scrolled (871, 288) with delta (0, 0)
Screenshot: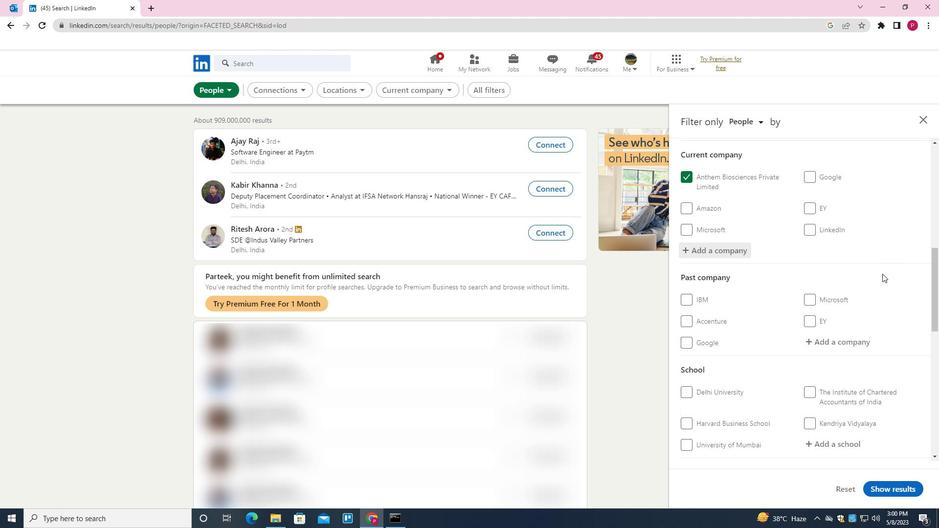 
Action: Mouse moved to (832, 243)
Screenshot: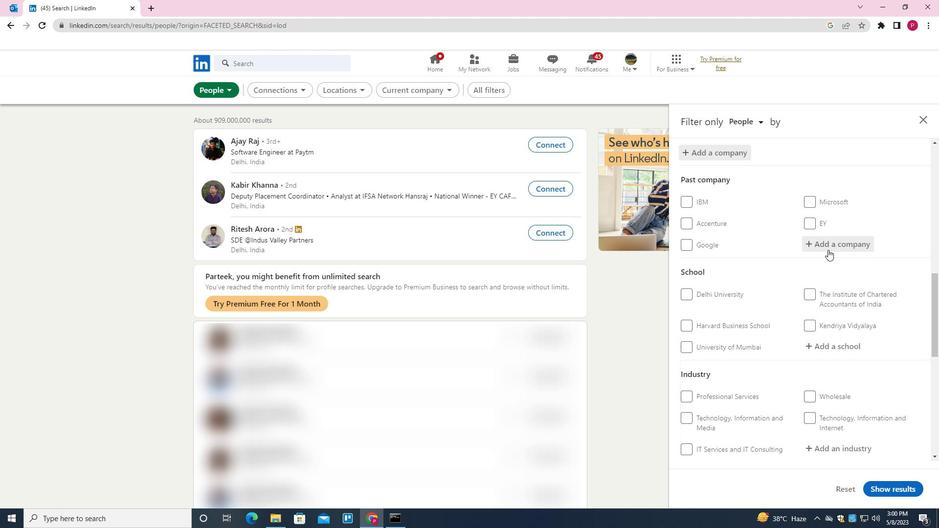 
Action: Mouse scrolled (832, 243) with delta (0, 0)
Screenshot: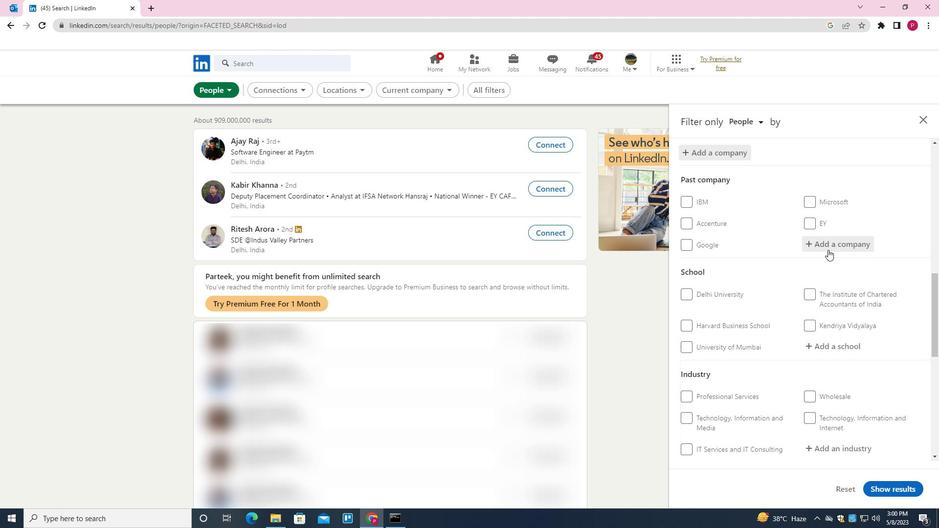 
Action: Mouse moved to (832, 243)
Screenshot: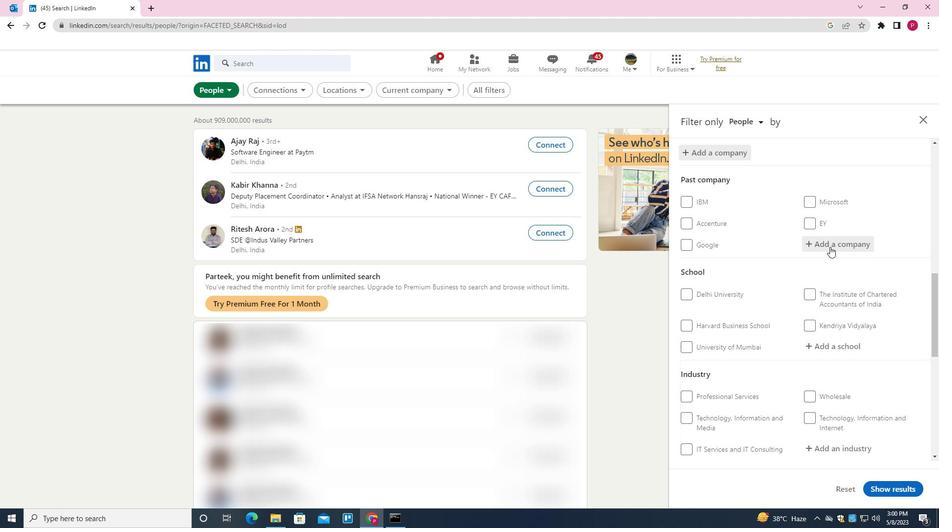 
Action: Mouse scrolled (832, 242) with delta (0, 0)
Screenshot: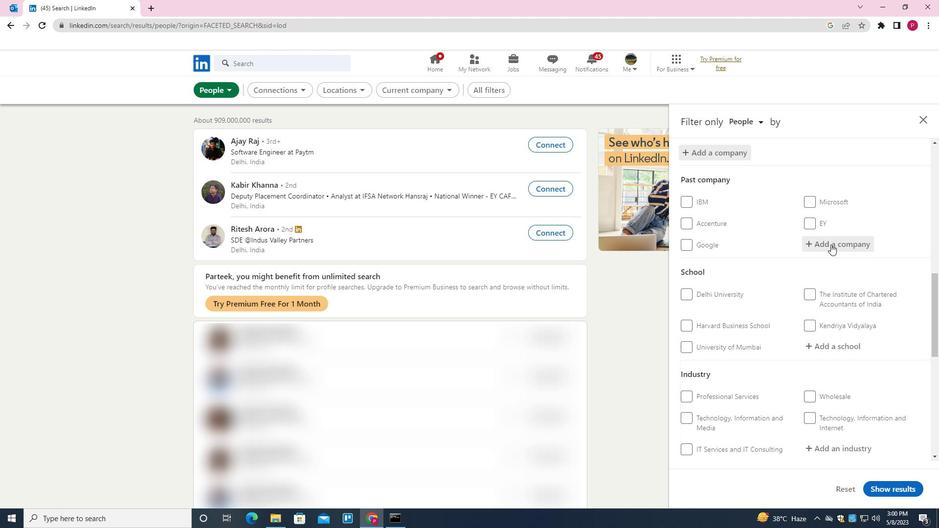 
Action: Mouse moved to (832, 242)
Screenshot: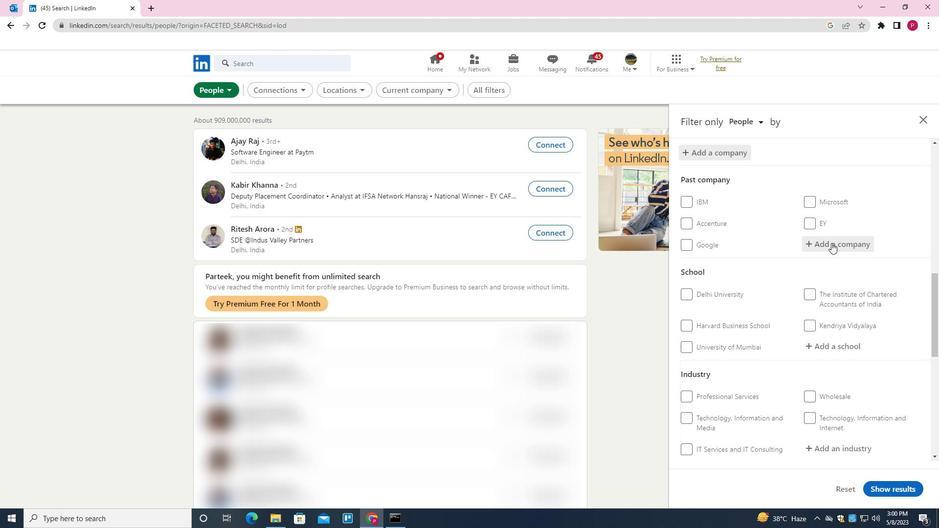
Action: Mouse scrolled (832, 242) with delta (0, 0)
Screenshot: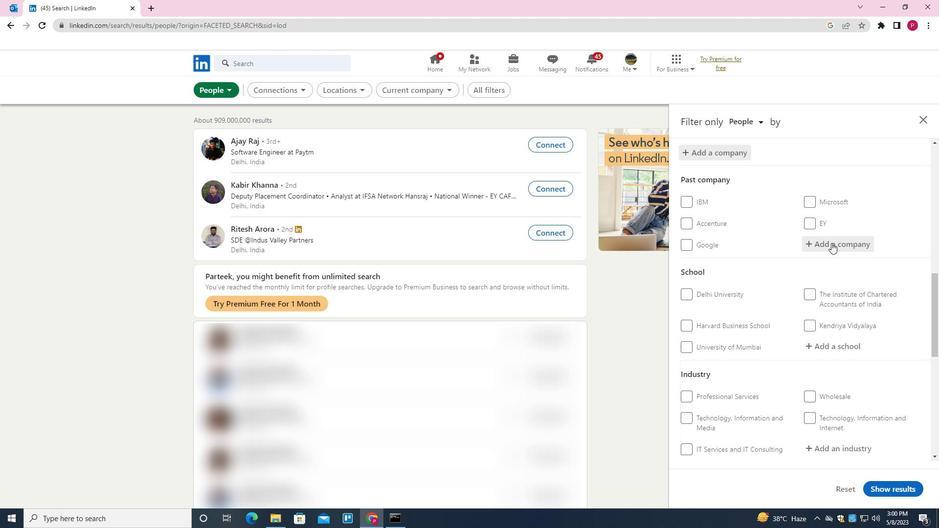 
Action: Mouse moved to (831, 206)
Screenshot: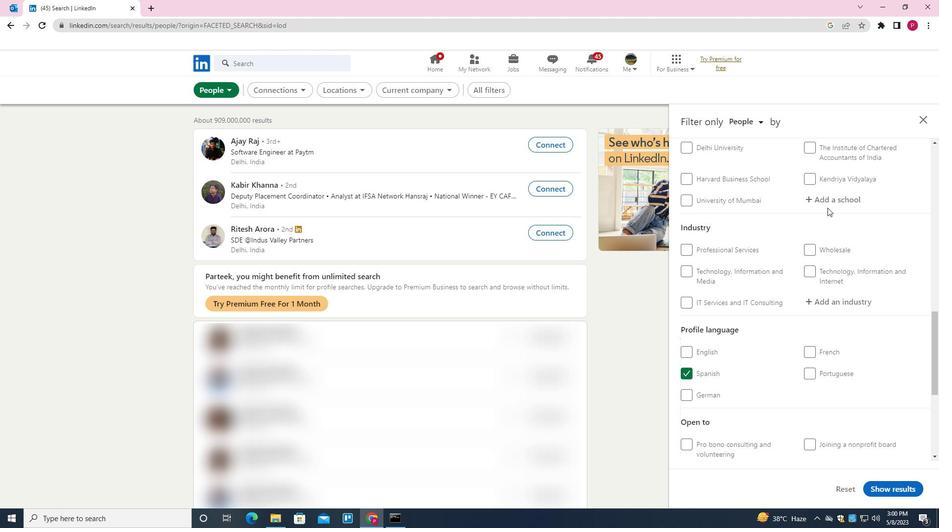 
Action: Mouse pressed left at (831, 206)
Screenshot: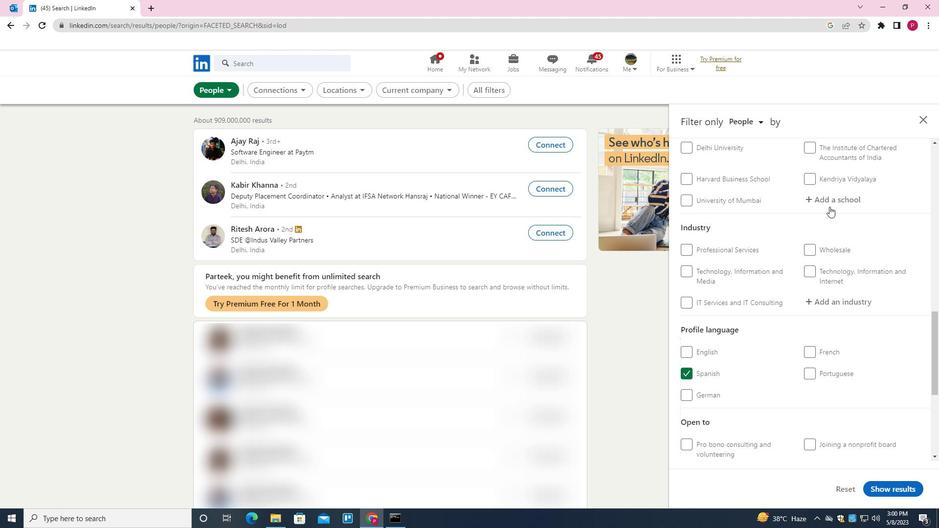 
Action: Key pressed <Key.shift>DR.<Key.space><Key.shift><Key.shift><Key.shift><Key.shift>HARISINGH<Key.space><Key.shift><Key.shift><Key.shift><Key.shift><Key.shift><Key.shift><Key.shift><Key.shift><Key.shift><Key.shift><Key.shift><Key.shift><Key.shift>GOUR<Key.space><Key.shift>UNIVERSITY<Key.space><Key.down><Key.enter>
Screenshot: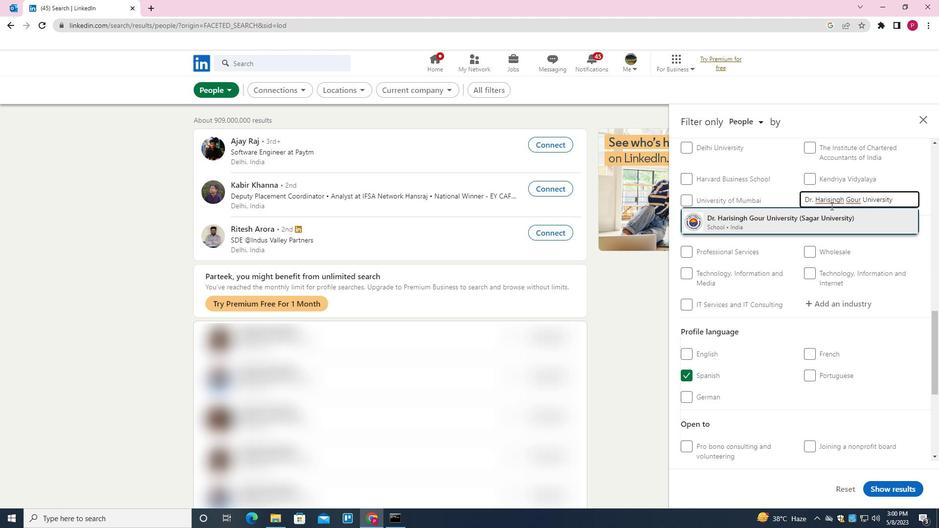 
Action: Mouse scrolled (831, 205) with delta (0, 0)
Screenshot: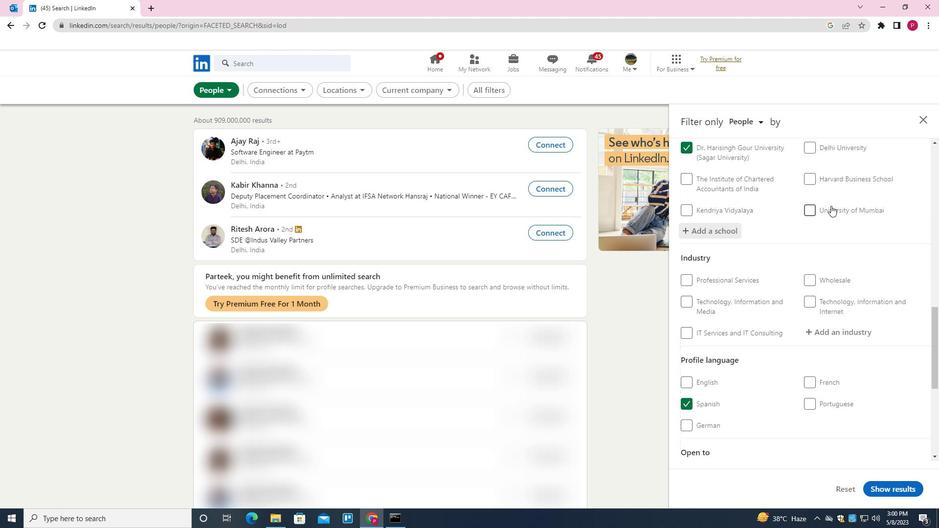 
Action: Mouse moved to (841, 219)
Screenshot: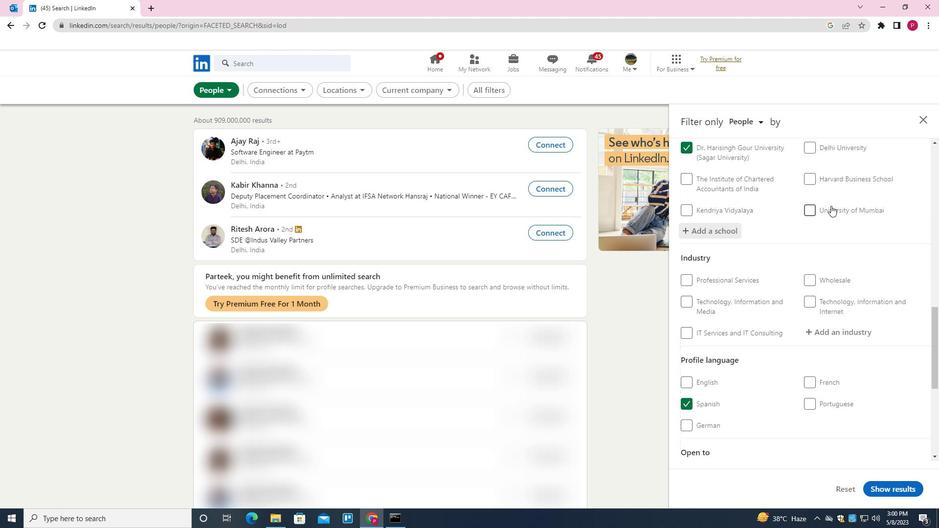 
Action: Mouse scrolled (841, 218) with delta (0, 0)
Screenshot: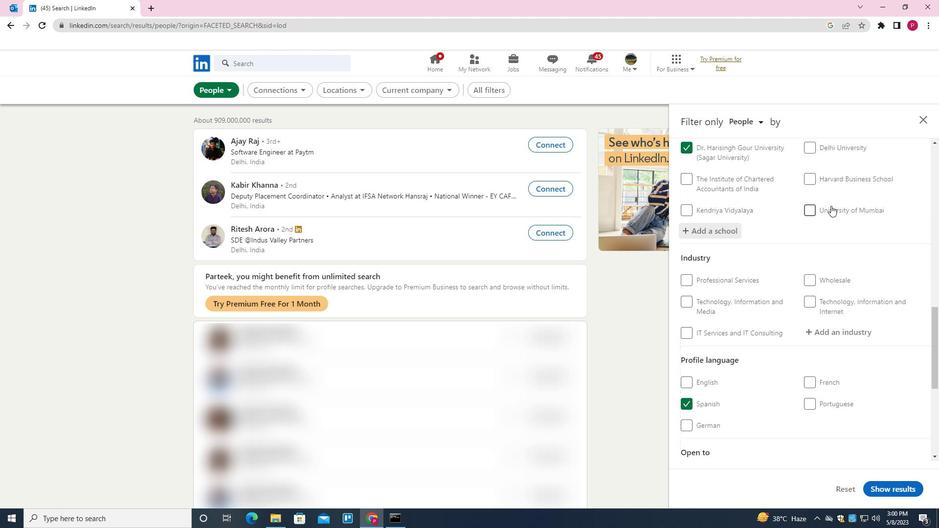 
Action: Mouse moved to (849, 238)
Screenshot: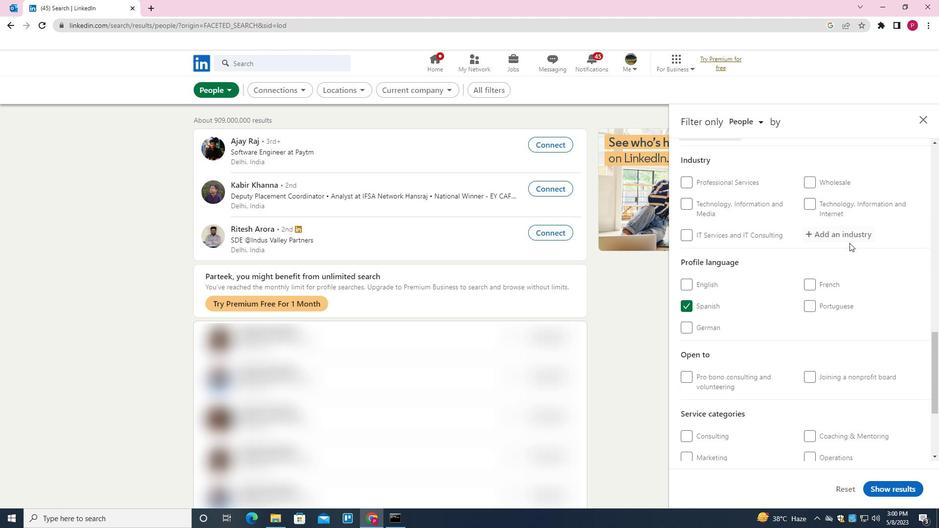 
Action: Mouse pressed left at (849, 238)
Screenshot: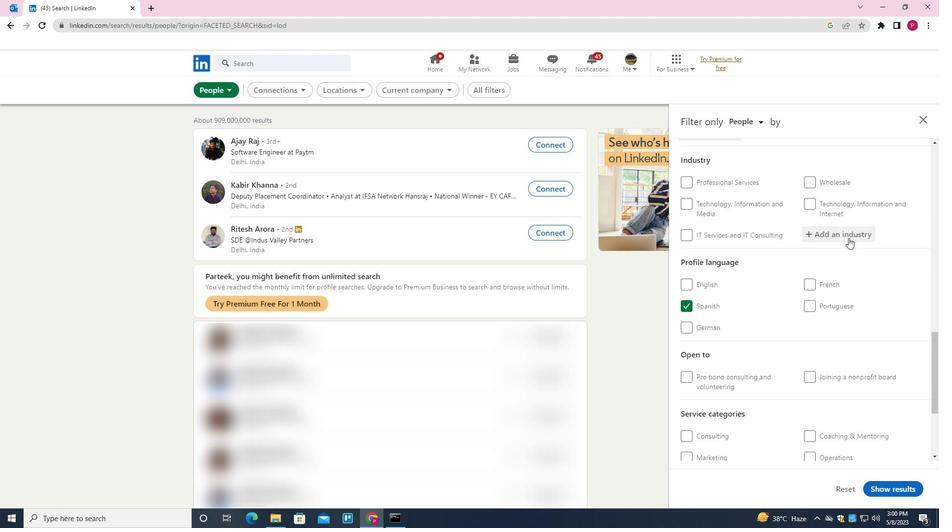 
Action: Mouse moved to (845, 240)
Screenshot: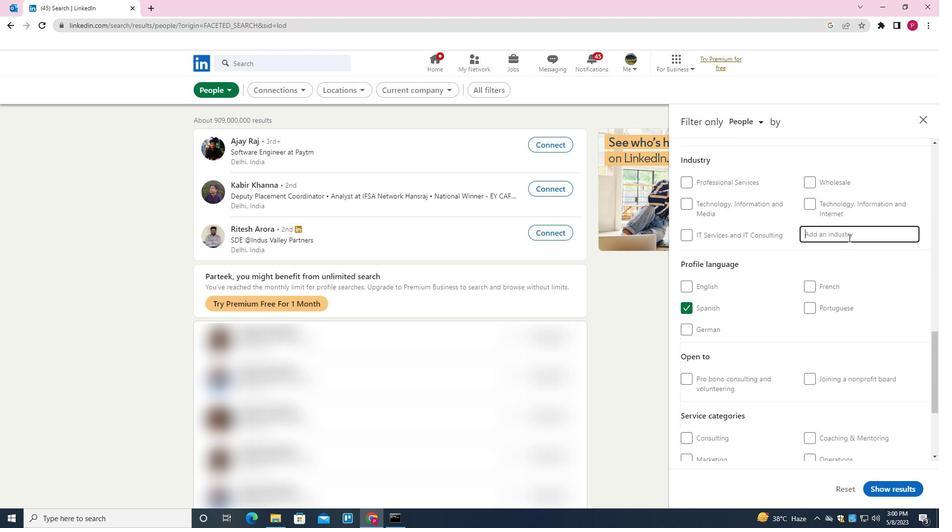 
Action: Key pressed <Key.shift>SOUND<Key.space><Key.shift>RECORDING<Key.down><Key.enter>
Screenshot: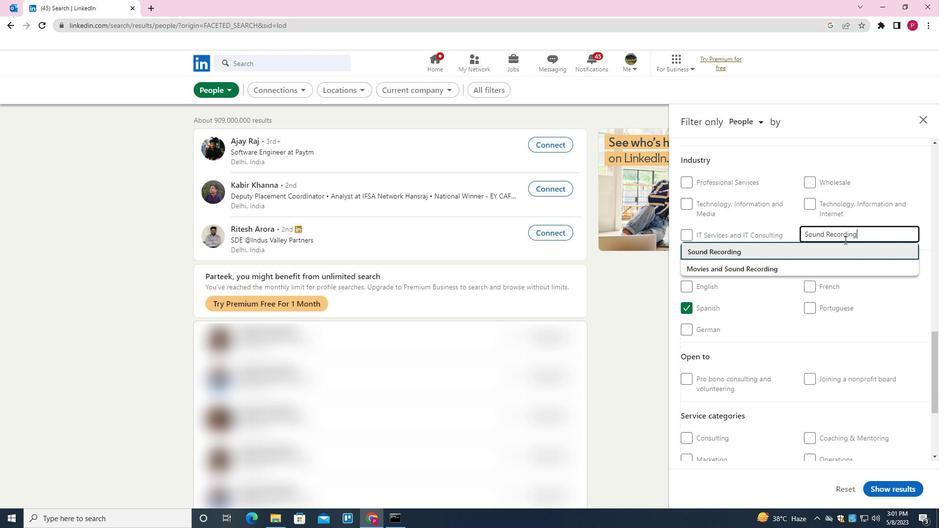 
Action: Mouse scrolled (845, 239) with delta (0, 0)
Screenshot: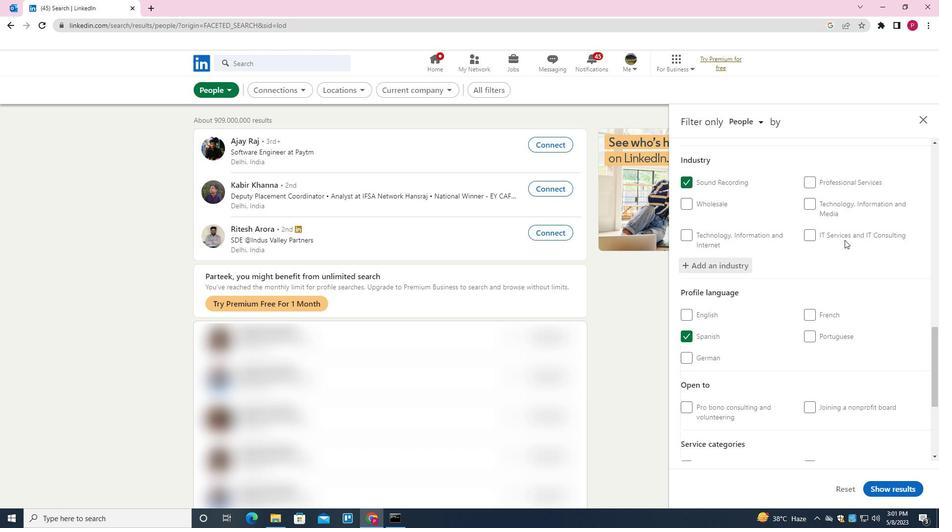 
Action: Mouse scrolled (845, 239) with delta (0, 0)
Screenshot: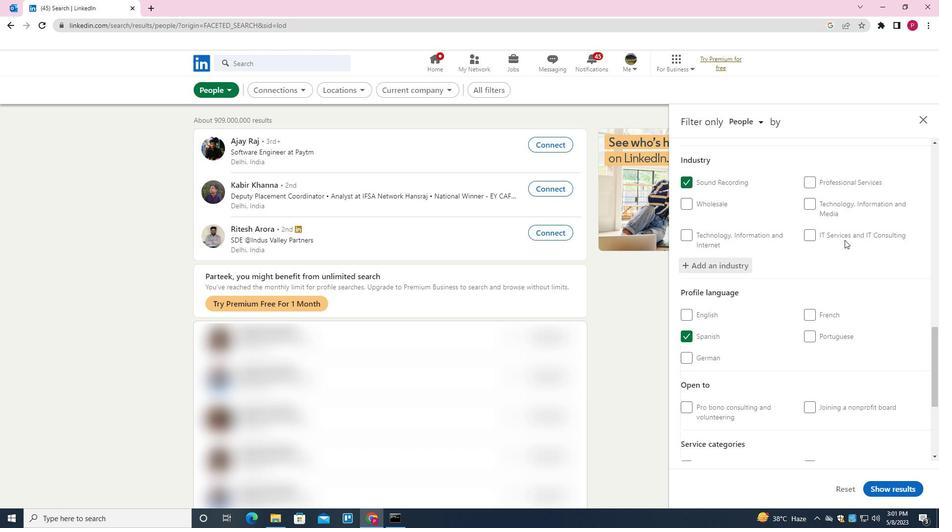 
Action: Mouse scrolled (845, 239) with delta (0, 0)
Screenshot: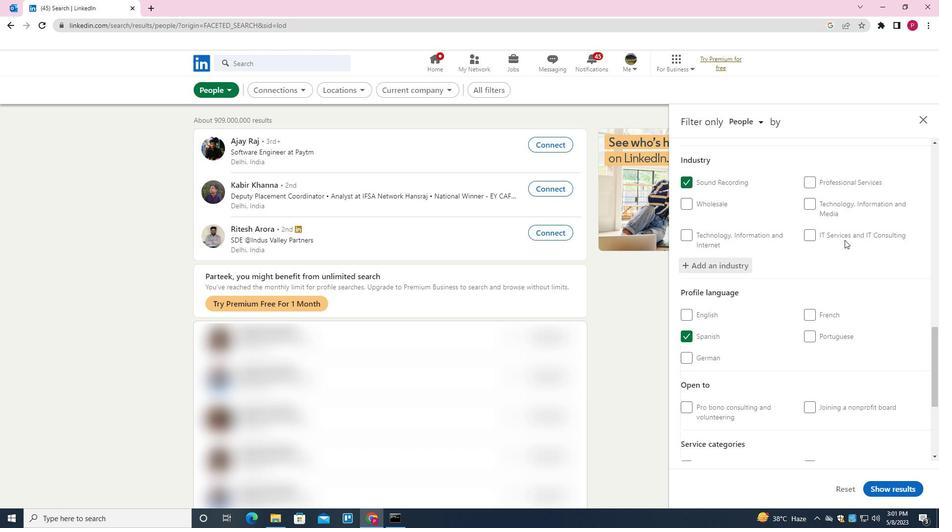 
Action: Mouse scrolled (845, 239) with delta (0, 0)
Screenshot: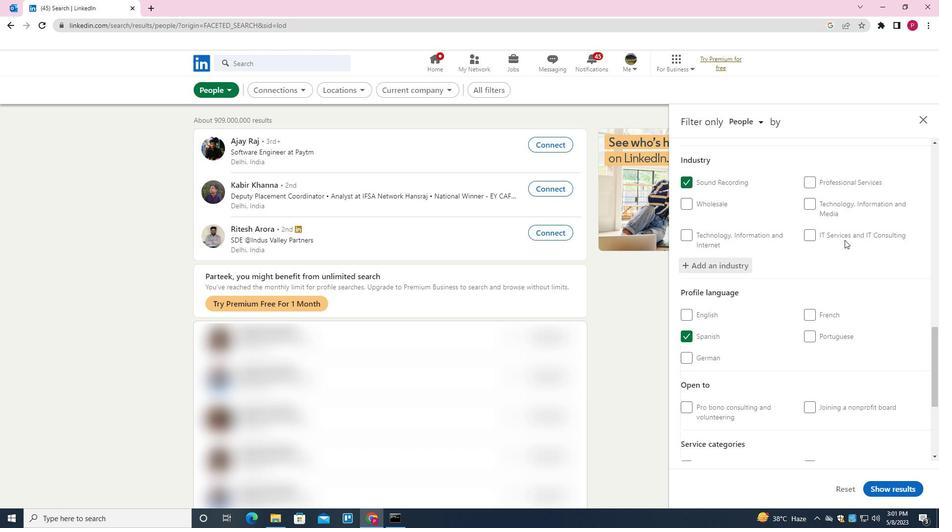
Action: Mouse moved to (841, 243)
Screenshot: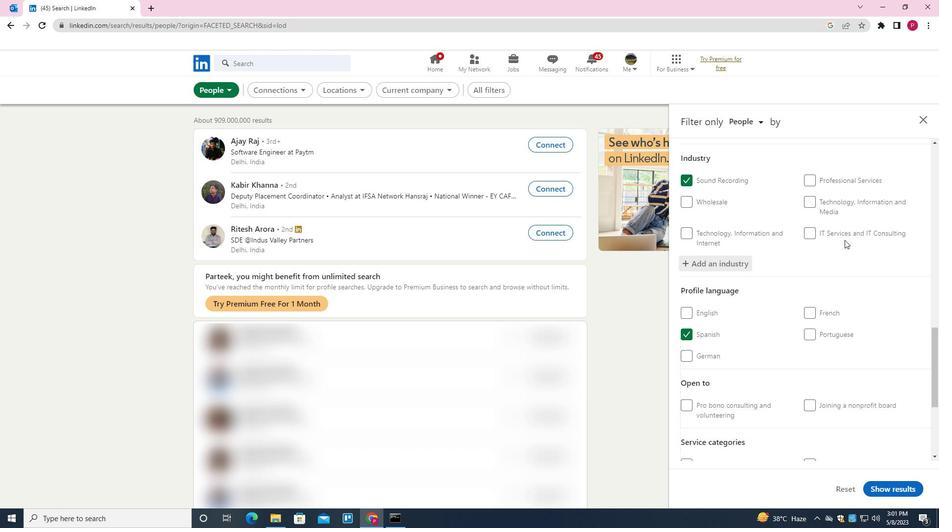 
Action: Mouse scrolled (841, 243) with delta (0, 0)
Screenshot: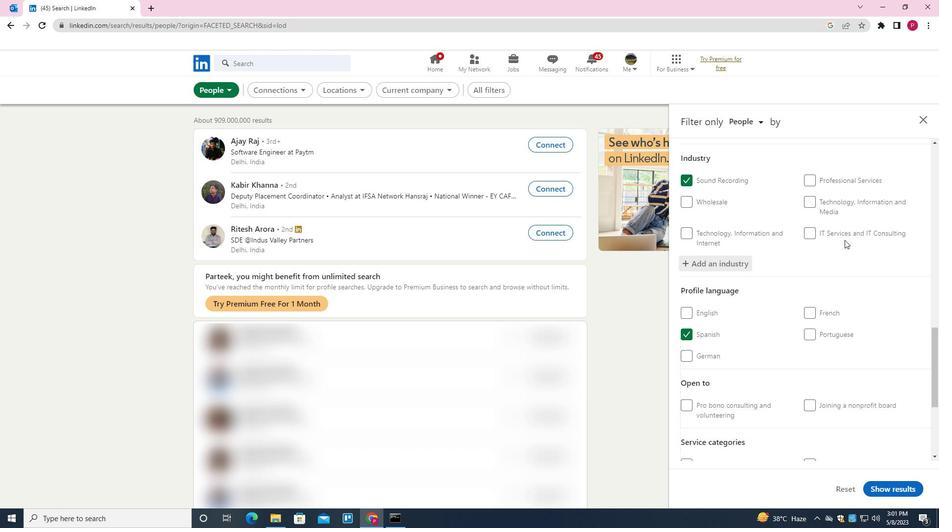 
Action: Mouse moved to (836, 322)
Screenshot: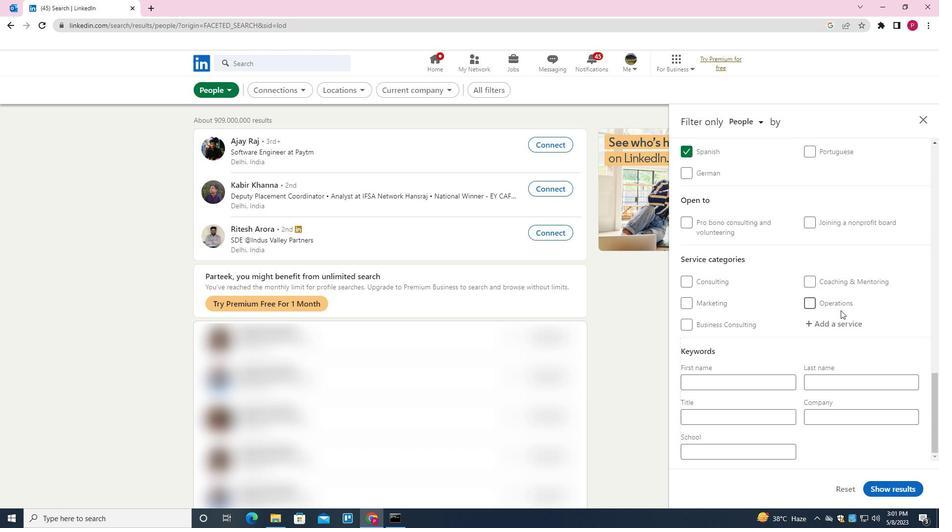 
Action: Mouse pressed left at (836, 322)
Screenshot: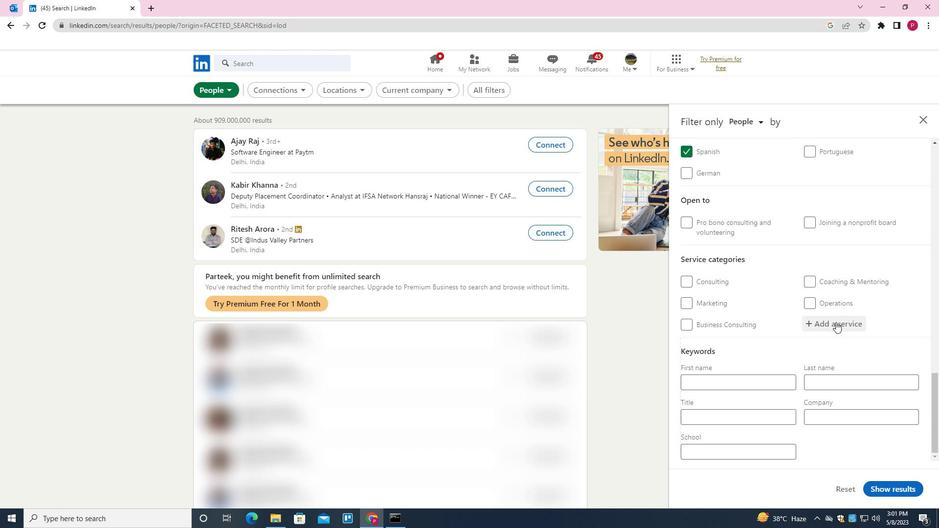 
Action: Mouse moved to (818, 334)
Screenshot: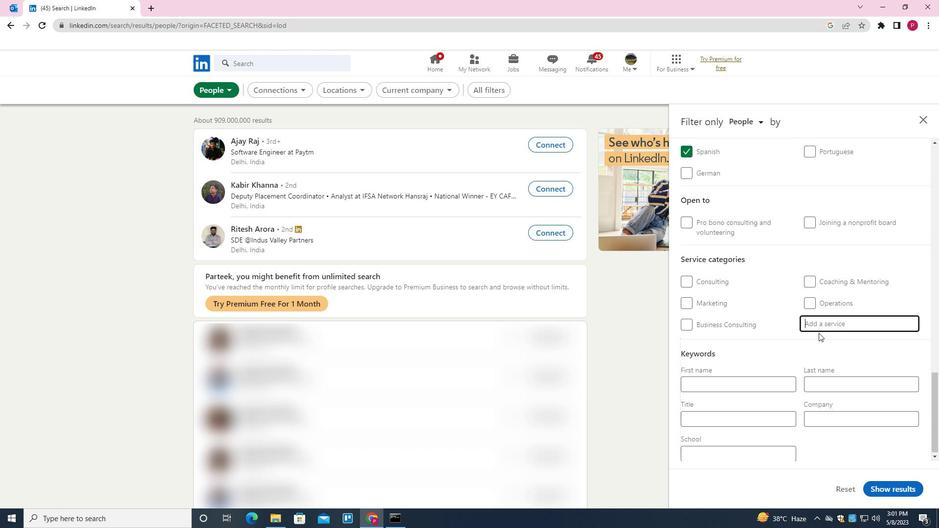 
Action: Key pressed <Key.shift><Key.shift><Key.shift>RELOCATION<Key.down><Key.enter>
Screenshot: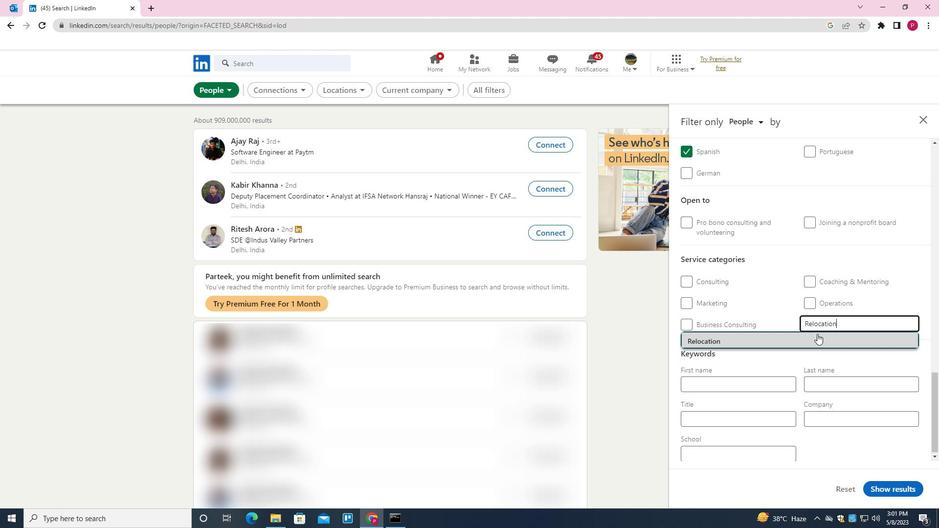 
Action: Mouse moved to (817, 334)
Screenshot: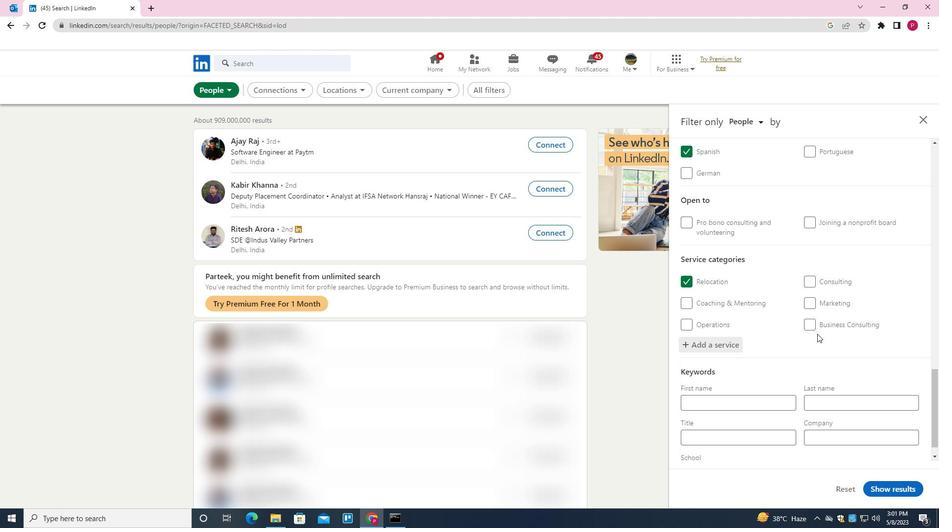 
Action: Mouse scrolled (817, 333) with delta (0, 0)
Screenshot: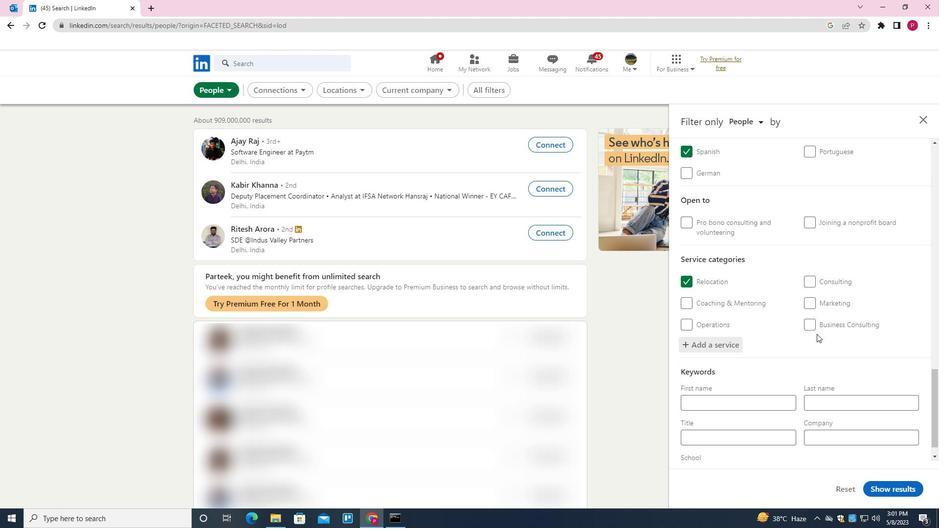 
Action: Mouse scrolled (817, 333) with delta (0, 0)
Screenshot: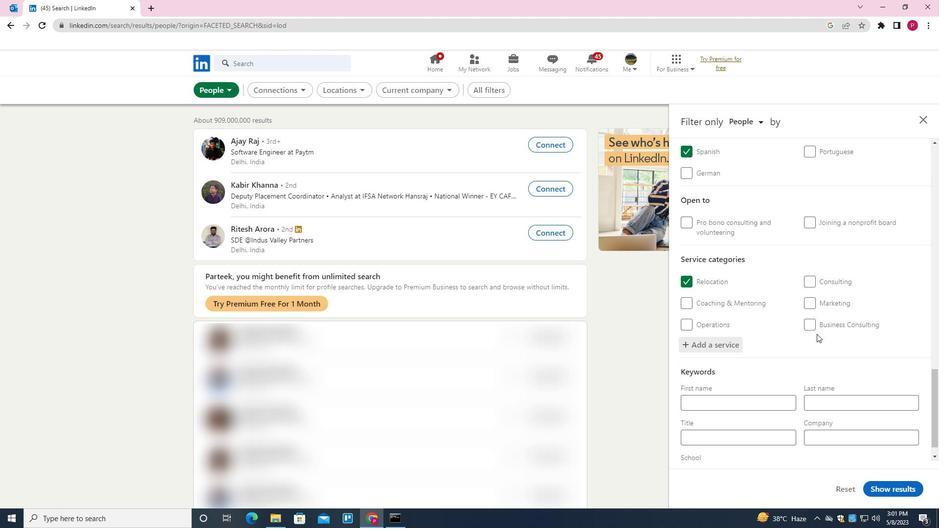 
Action: Mouse scrolled (817, 333) with delta (0, 0)
Screenshot: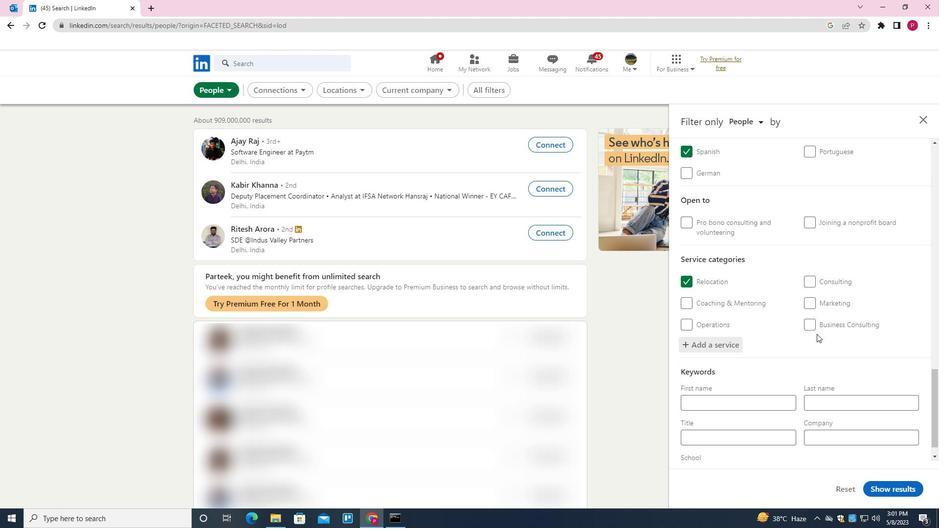 
Action: Mouse moved to (815, 338)
Screenshot: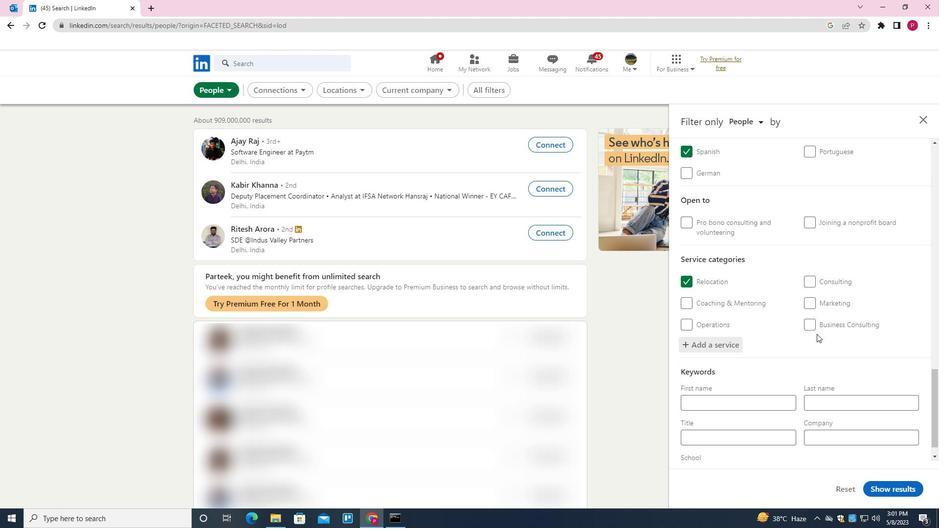 
Action: Mouse scrolled (815, 338) with delta (0, 0)
Screenshot: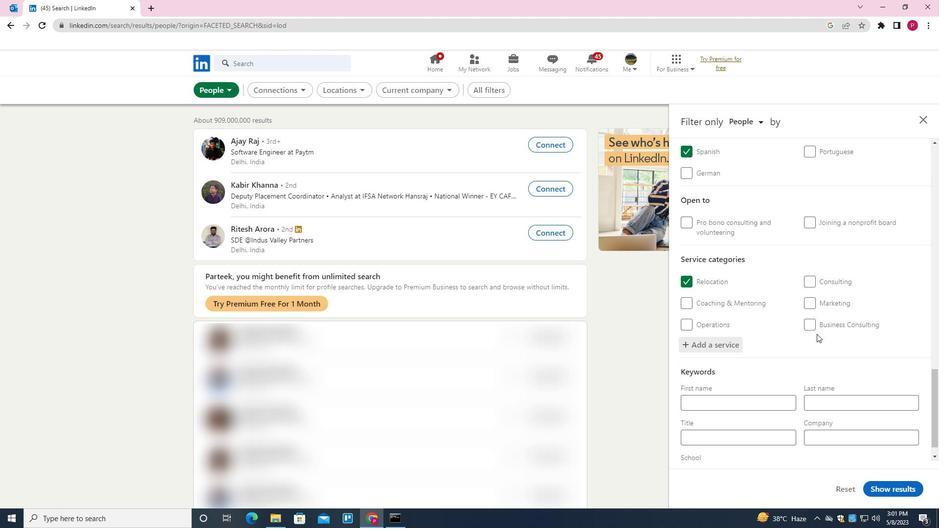 
Action: Mouse moved to (784, 423)
Screenshot: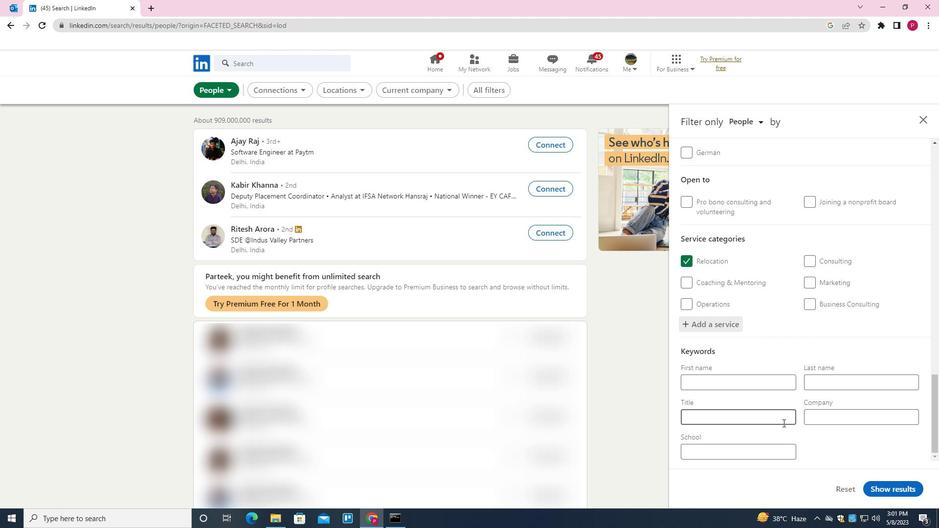 
Action: Mouse pressed left at (784, 423)
Screenshot: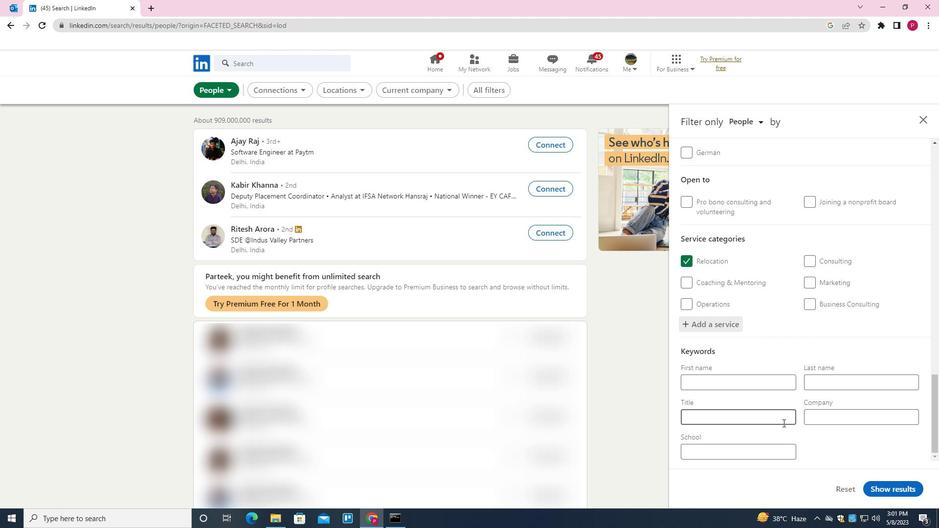 
Action: Key pressed <Key.shift>MENTAL<Key.space><Key.shift>HR<Key.backspace>EALTH<Key.space><Key.shift>COUNSELOR
Screenshot: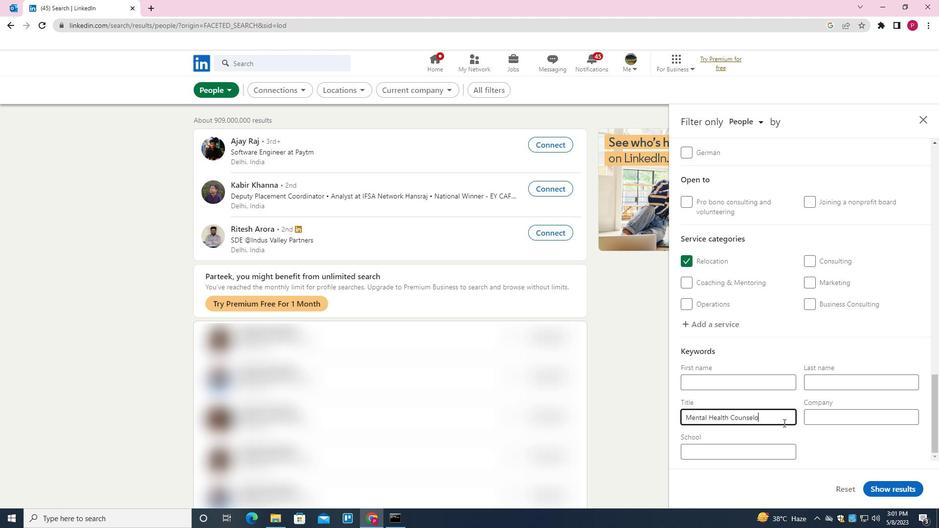 
Action: Mouse moved to (888, 488)
Screenshot: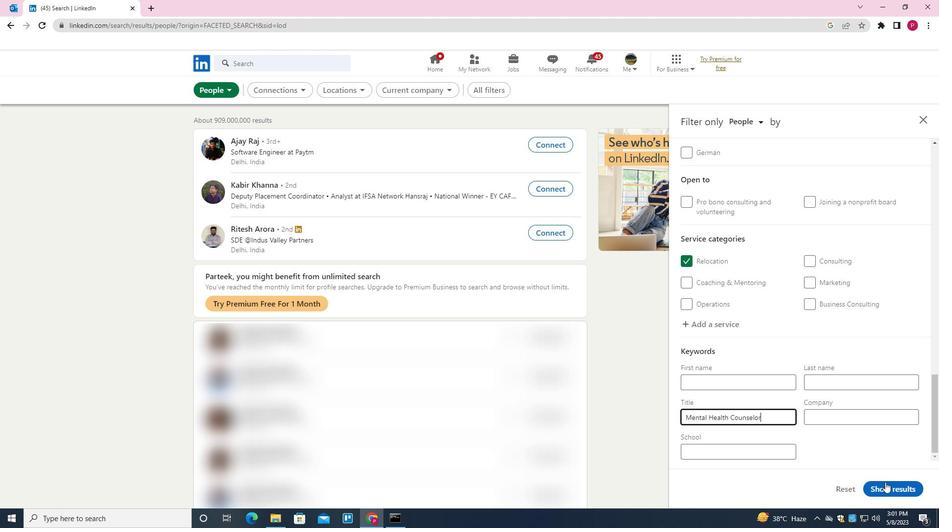 
Action: Mouse pressed left at (888, 488)
Screenshot: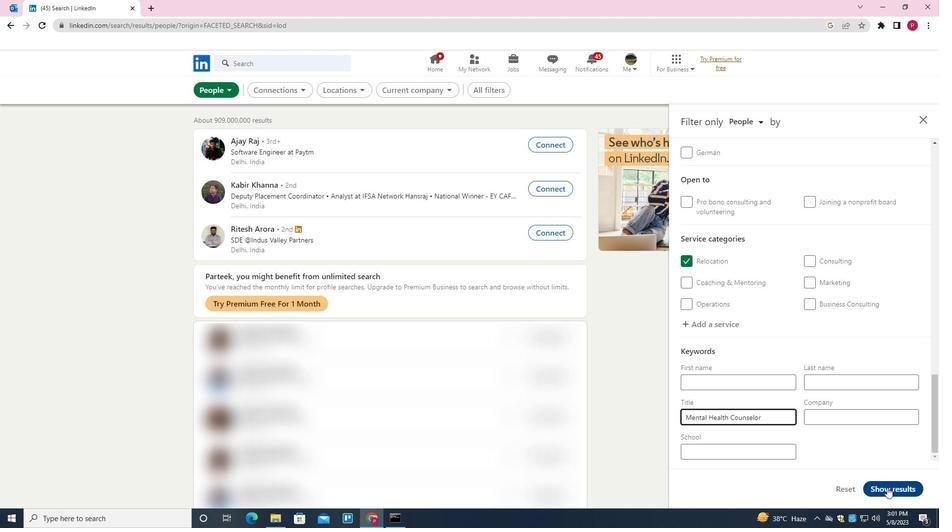 
Action: Mouse moved to (455, 245)
Screenshot: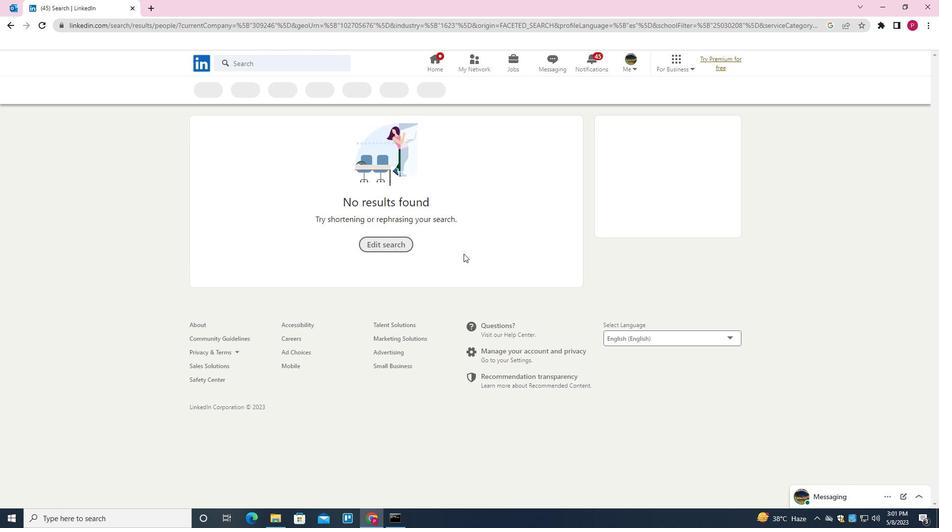 
